 Task: Add an event with the title Second Project Status Update, date '2023/10/26', time 7:50 AM to 9:50 AMand add a description: Participants will develop essential delivery skills, including body language, vocal projection, and effective use of gestures. They will learn how to control nervousness, project confidence, and establish a connection with their audience.Select event color  Banana . Add location for the event as: 789 Spice Bazaar, Istanbul, Turkey, logged in from the account softage.6@softage.netand send the event invitation to softage.1@softage.net and softage.2@softage.net. Set a reminder for the event Weekly on Sunday
Action: Mouse moved to (37, 103)
Screenshot: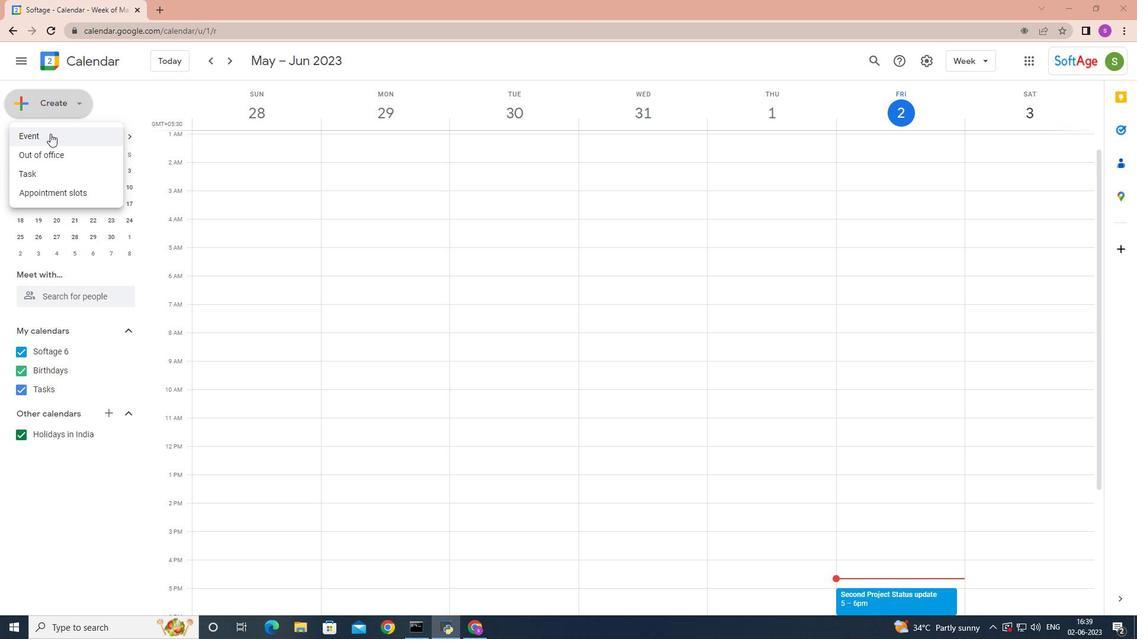 
Action: Mouse pressed left at (37, 103)
Screenshot: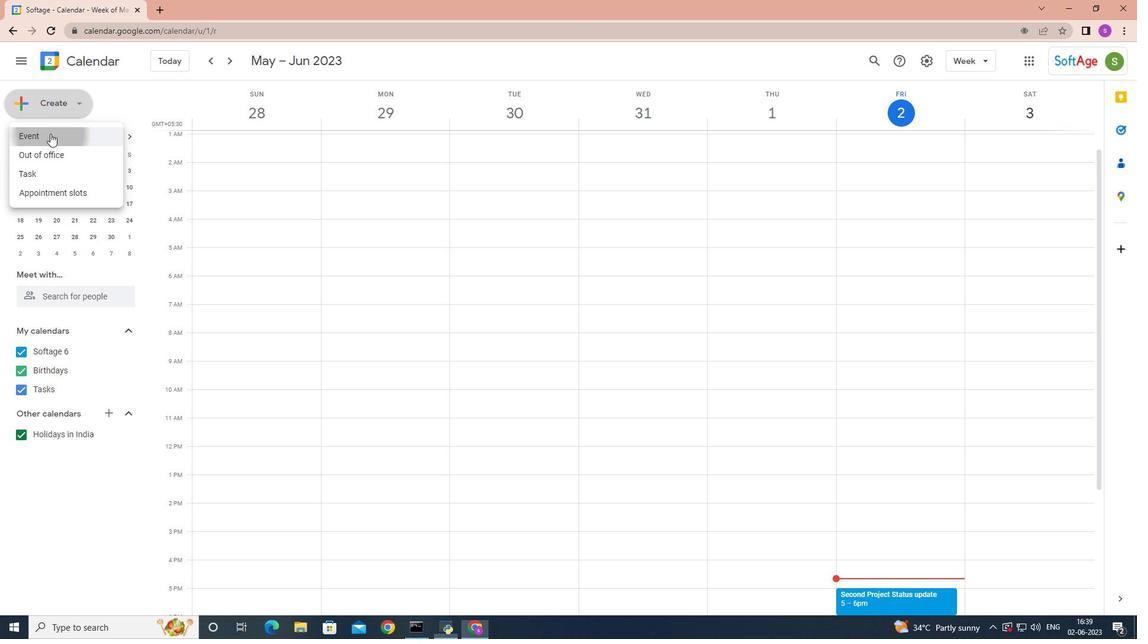 
Action: Mouse moved to (53, 139)
Screenshot: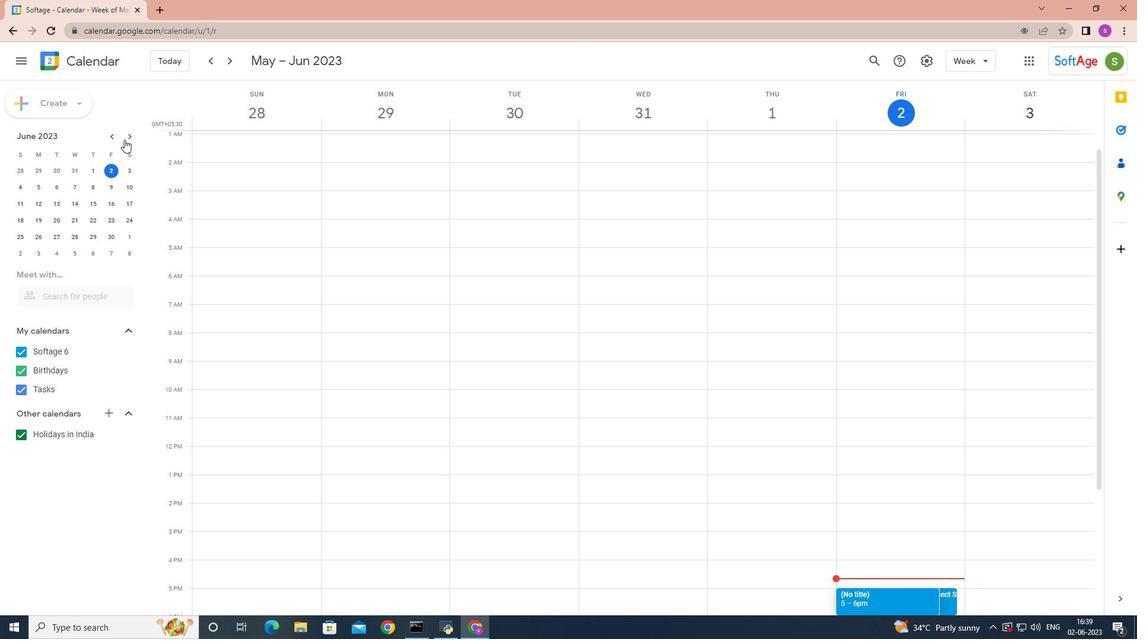 
Action: Mouse pressed left at (53, 139)
Screenshot: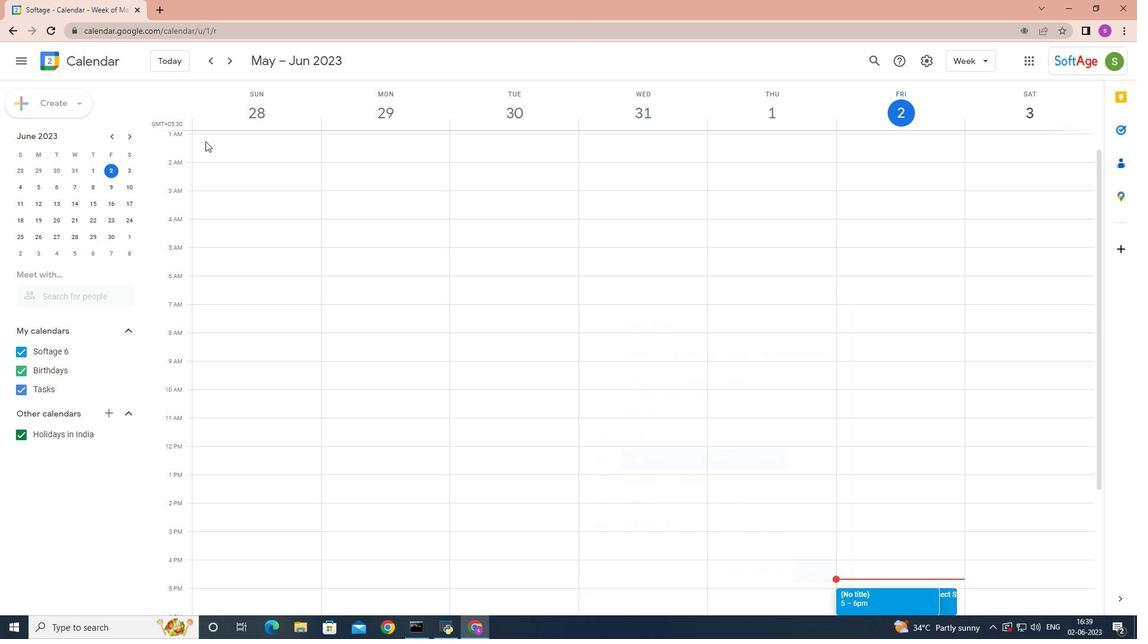 
Action: Mouse moved to (731, 571)
Screenshot: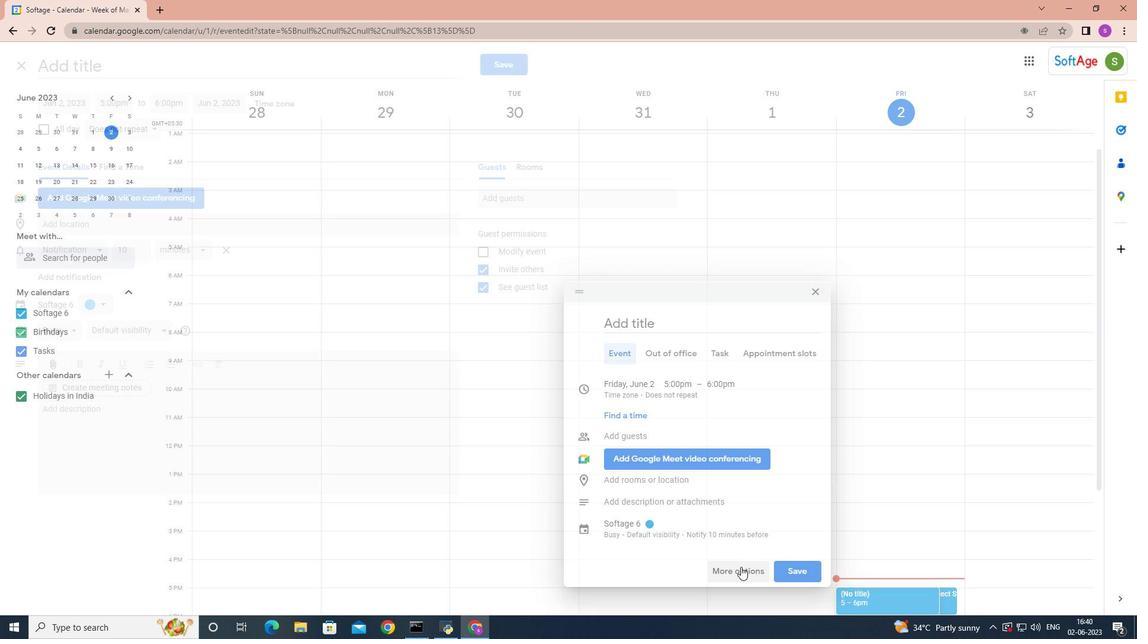 
Action: Mouse pressed left at (731, 571)
Screenshot: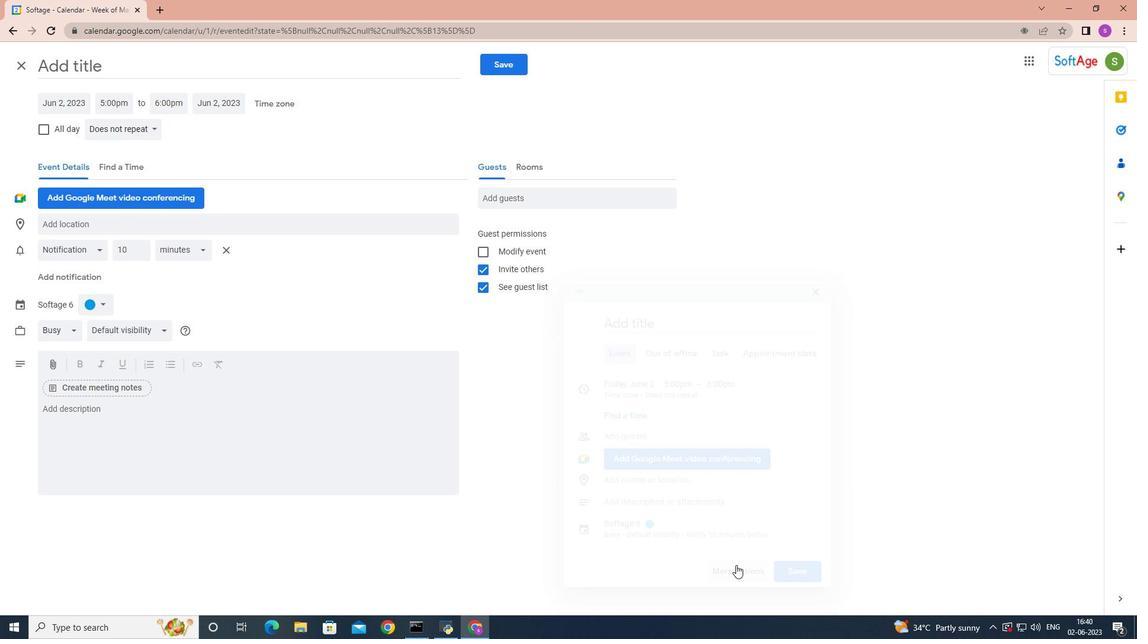 
Action: Mouse moved to (228, 88)
Screenshot: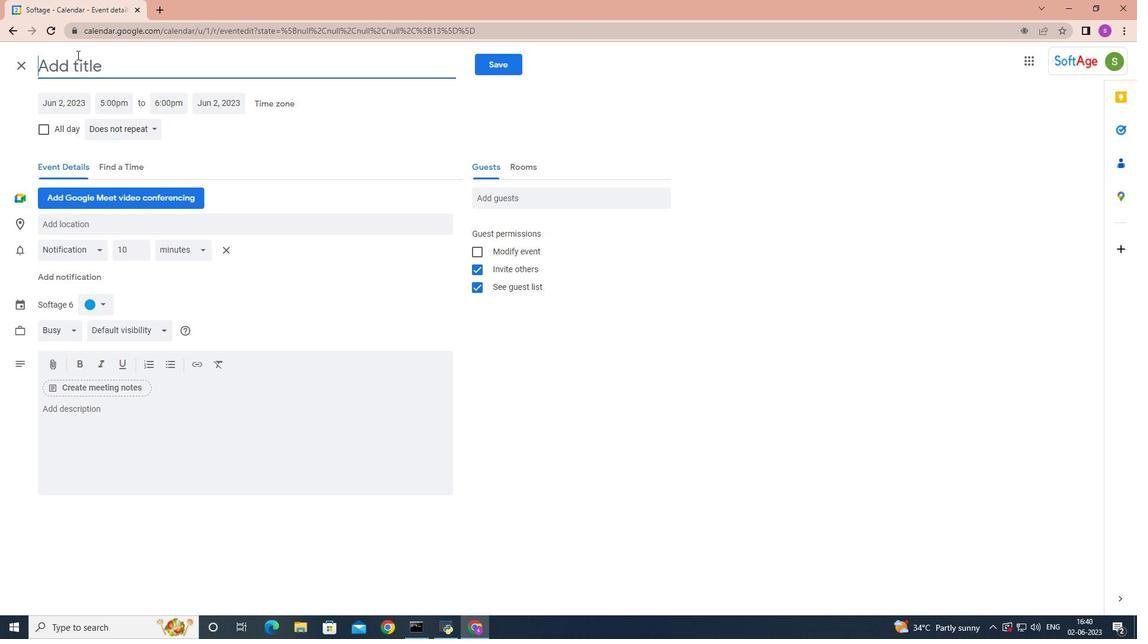
Action: Key pressed <Key.shift>Second<Key.space><Key.shift>Project<Key.space><Key.shift>Status<Key.space>update<Key.enter>
Screenshot: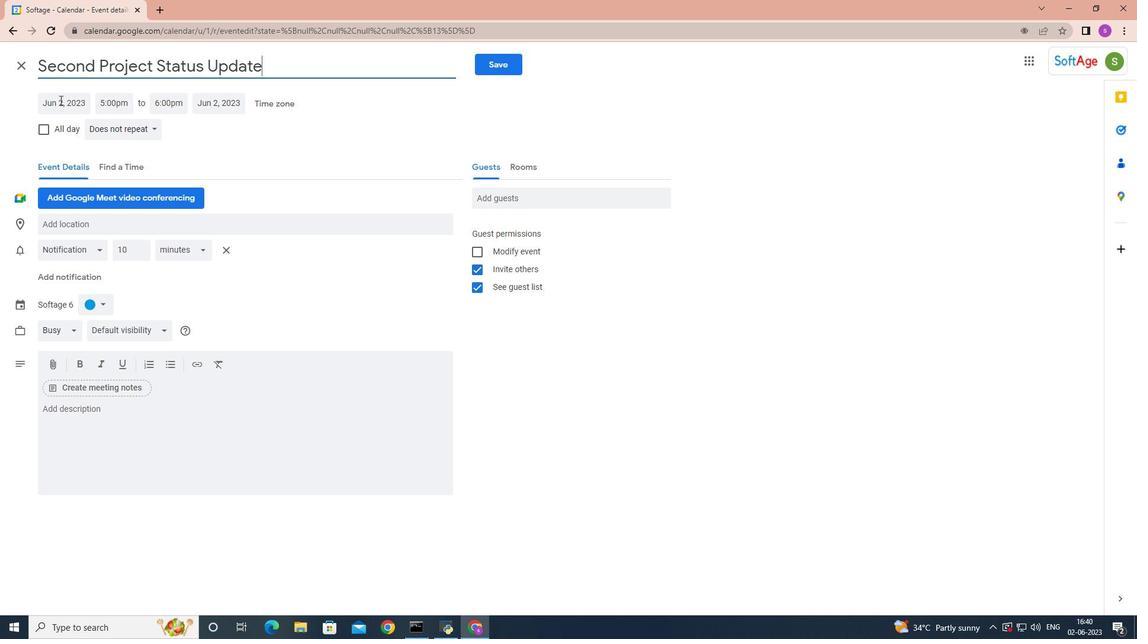 
Action: Mouse moved to (75, 104)
Screenshot: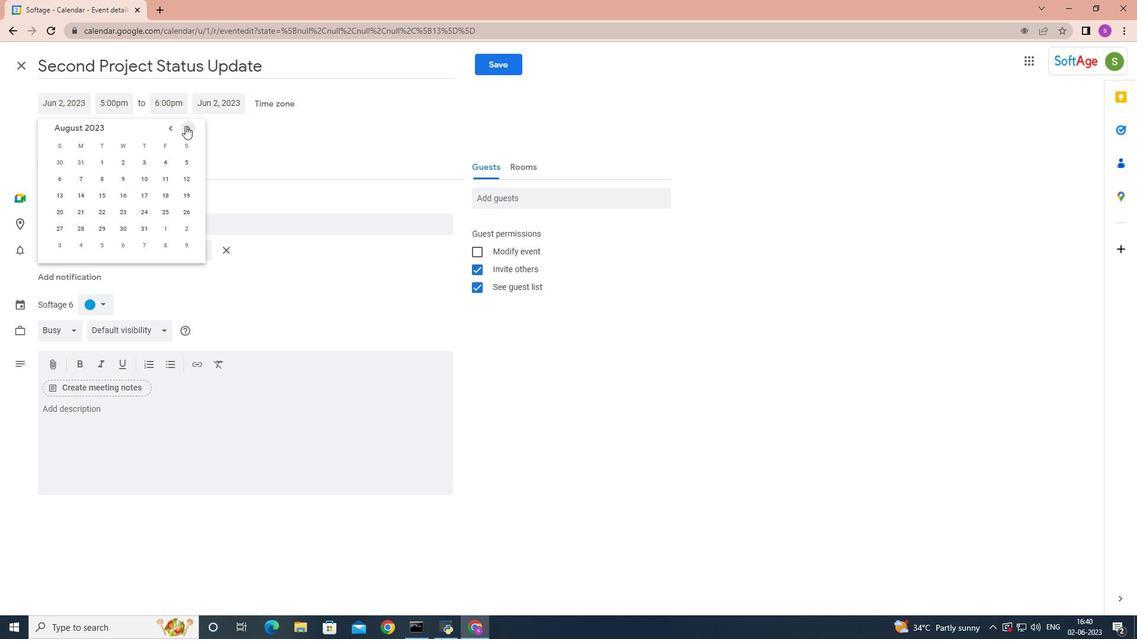 
Action: Mouse pressed left at (75, 104)
Screenshot: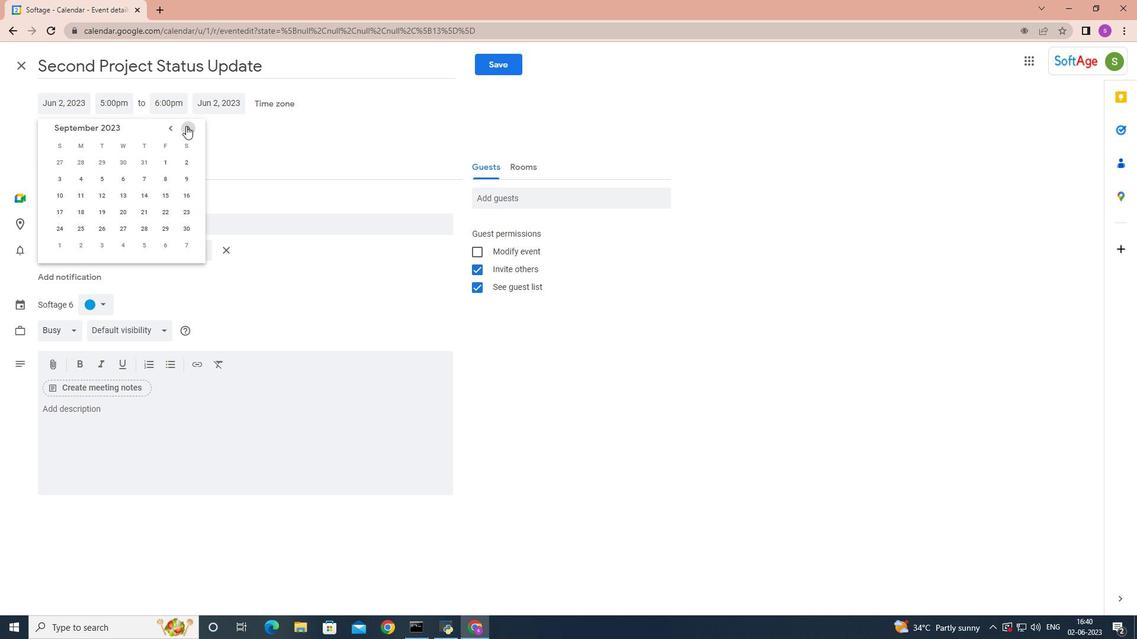 
Action: Mouse moved to (50, 133)
Screenshot: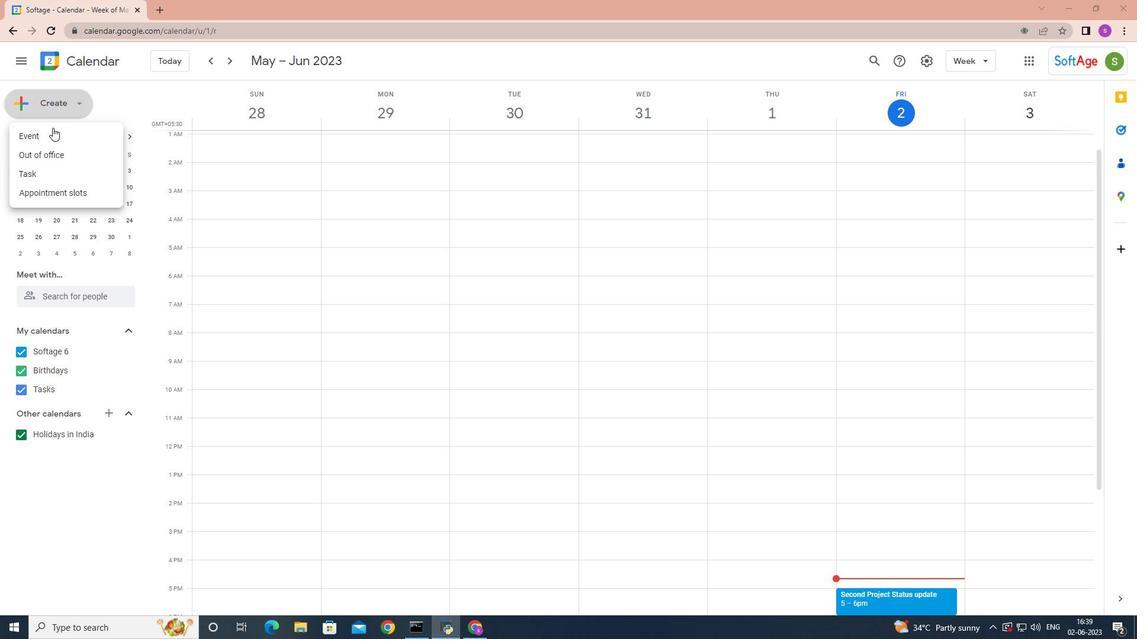 
Action: Mouse pressed left at (50, 133)
Screenshot: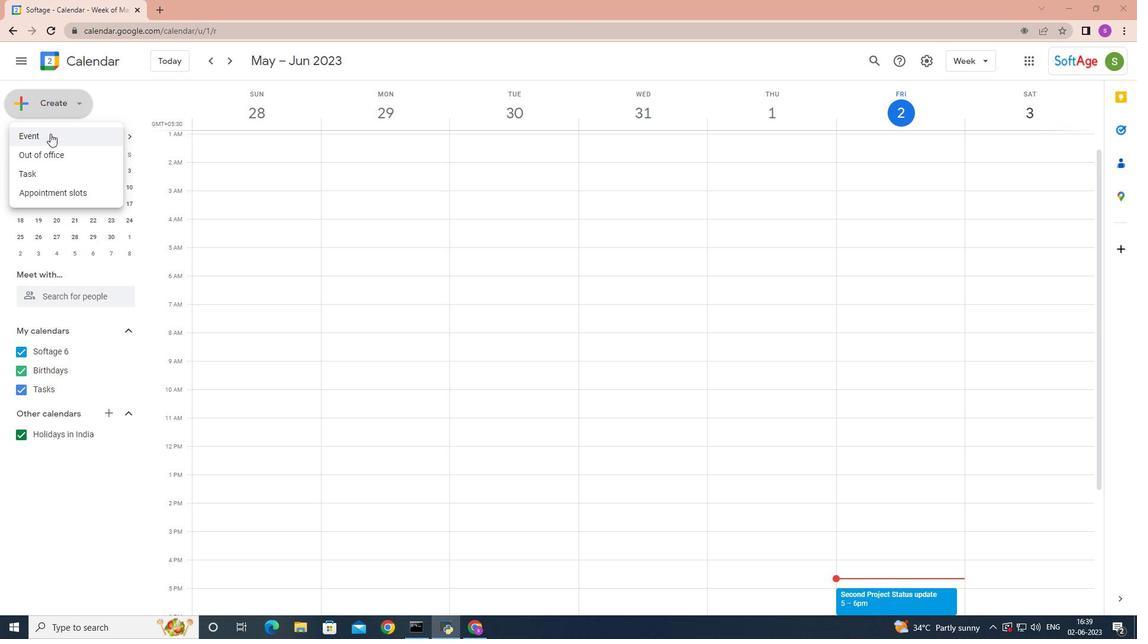 
Action: Mouse moved to (741, 567)
Screenshot: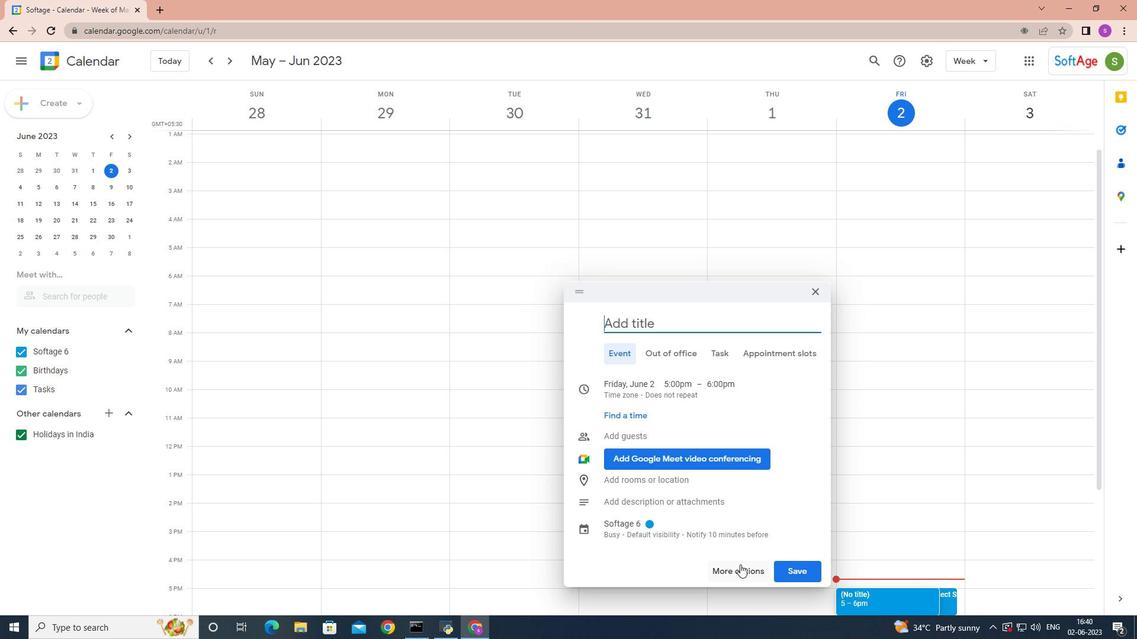
Action: Mouse pressed left at (741, 567)
Screenshot: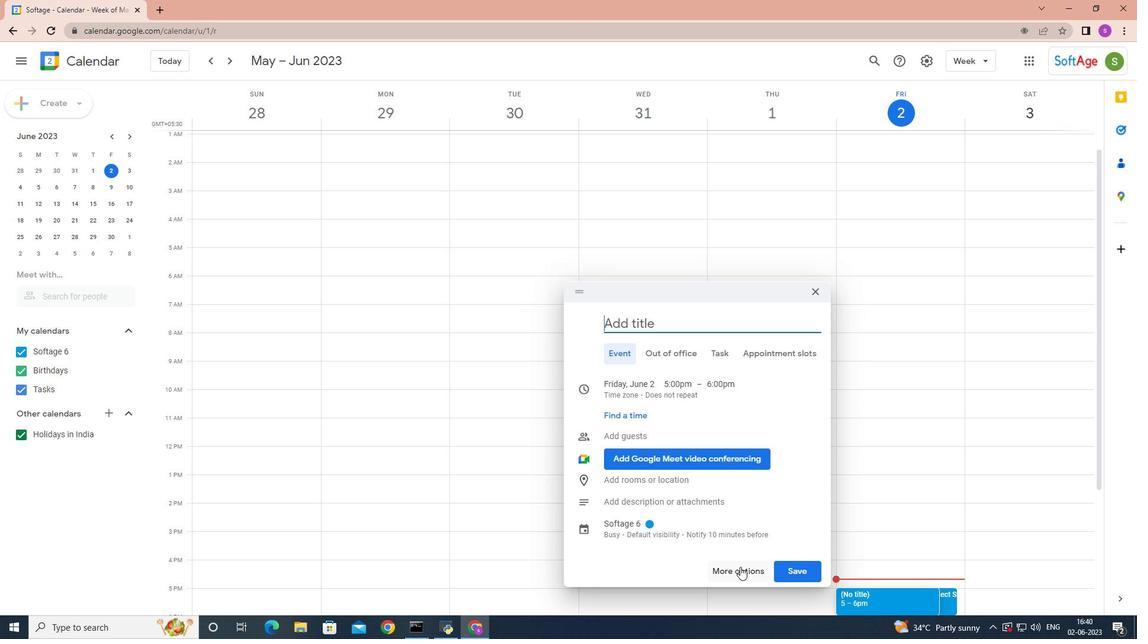 
Action: Mouse moved to (77, 55)
Screenshot: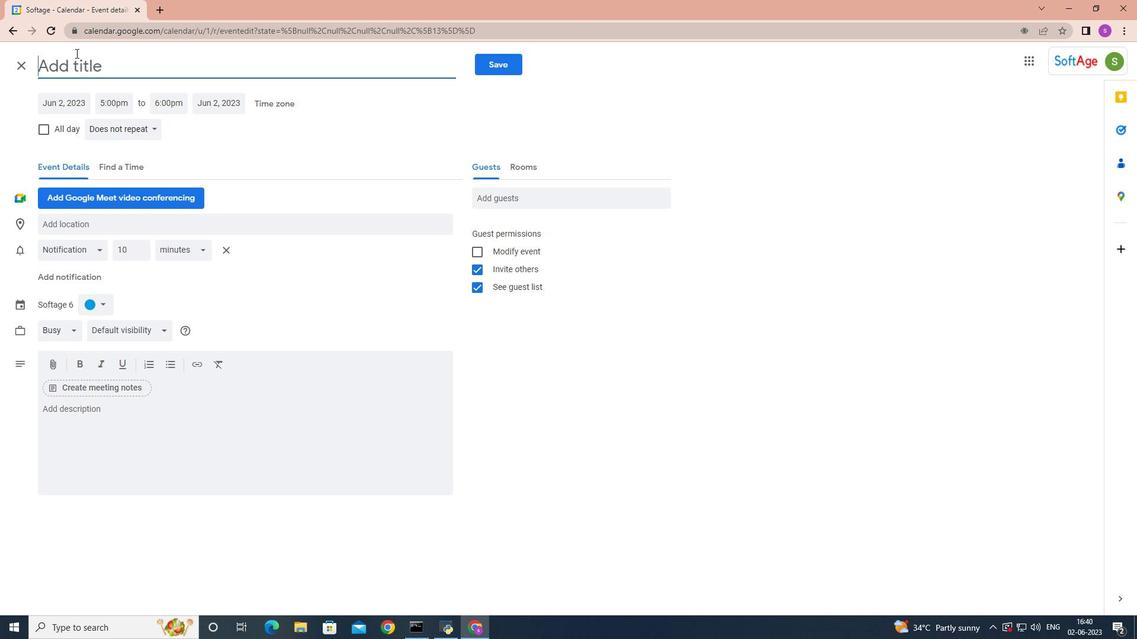 
Action: Key pressed <Key.shift>Second<Key.space><Key.shift>Project<Key.space><Key.shift>Status<Key.space><Key.shift>Update
Screenshot: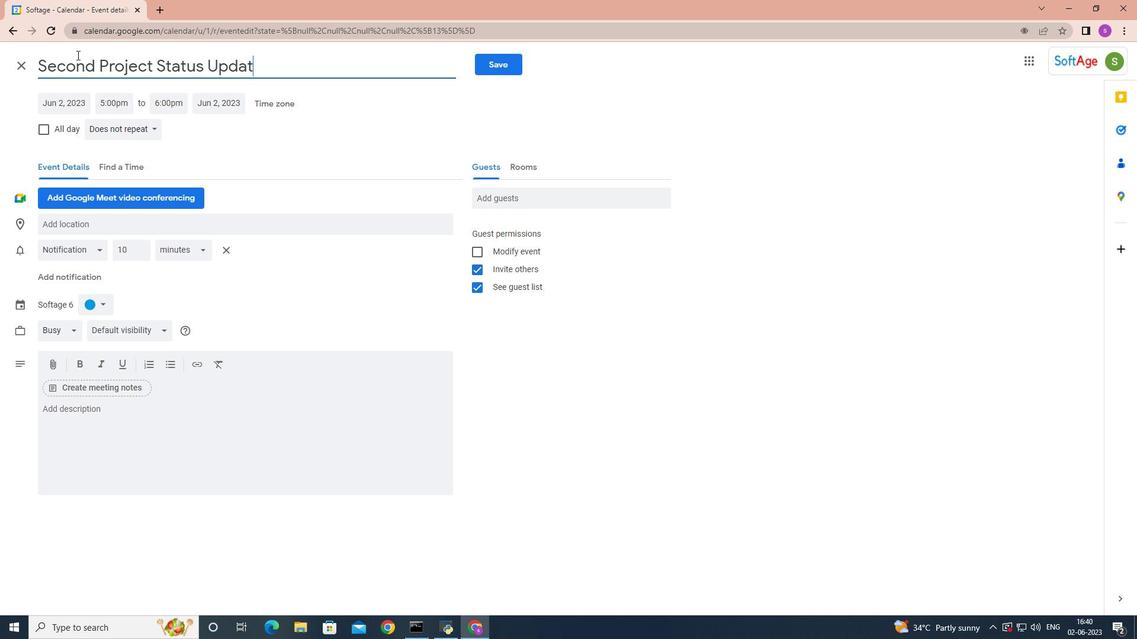 
Action: Mouse moved to (59, 100)
Screenshot: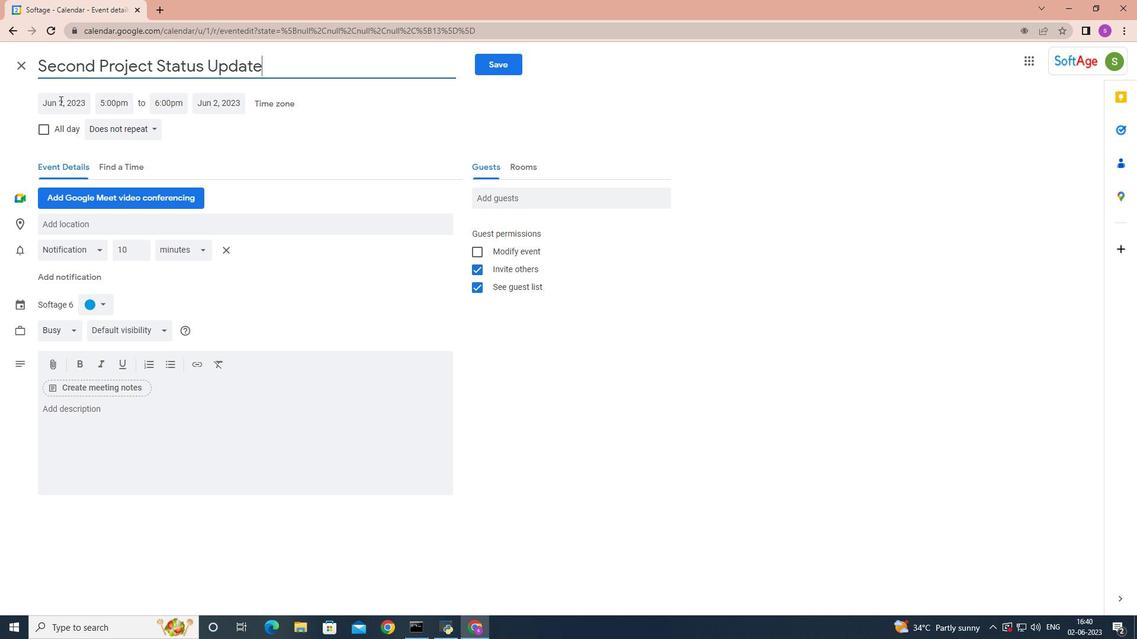 
Action: Mouse pressed left at (59, 100)
Screenshot: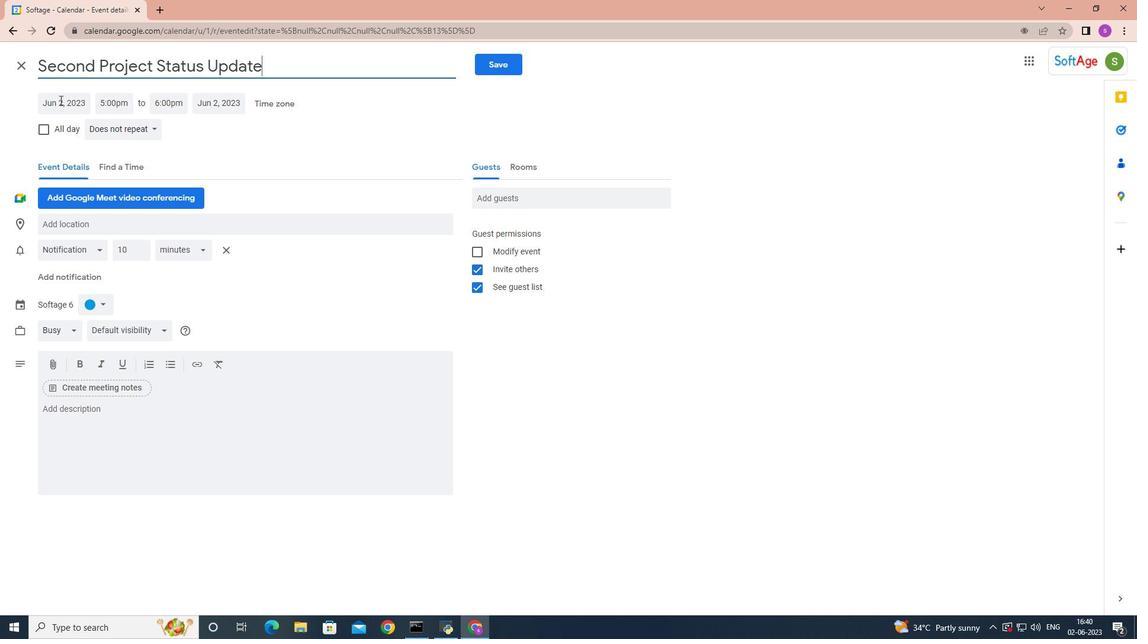 
Action: Mouse moved to (185, 126)
Screenshot: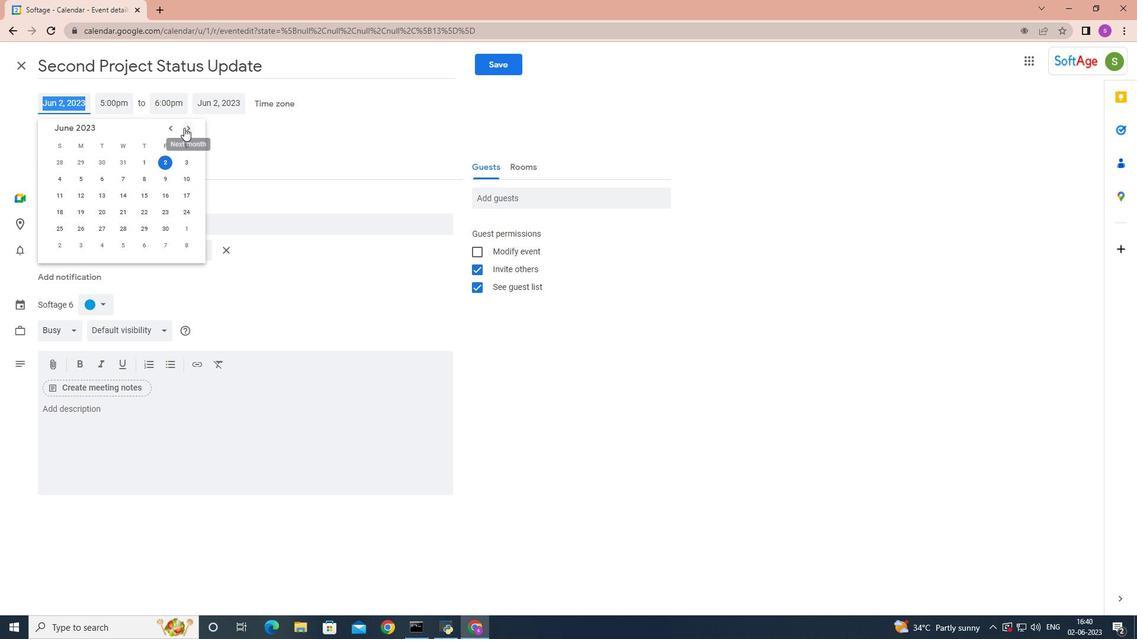 
Action: Mouse pressed left at (185, 126)
Screenshot: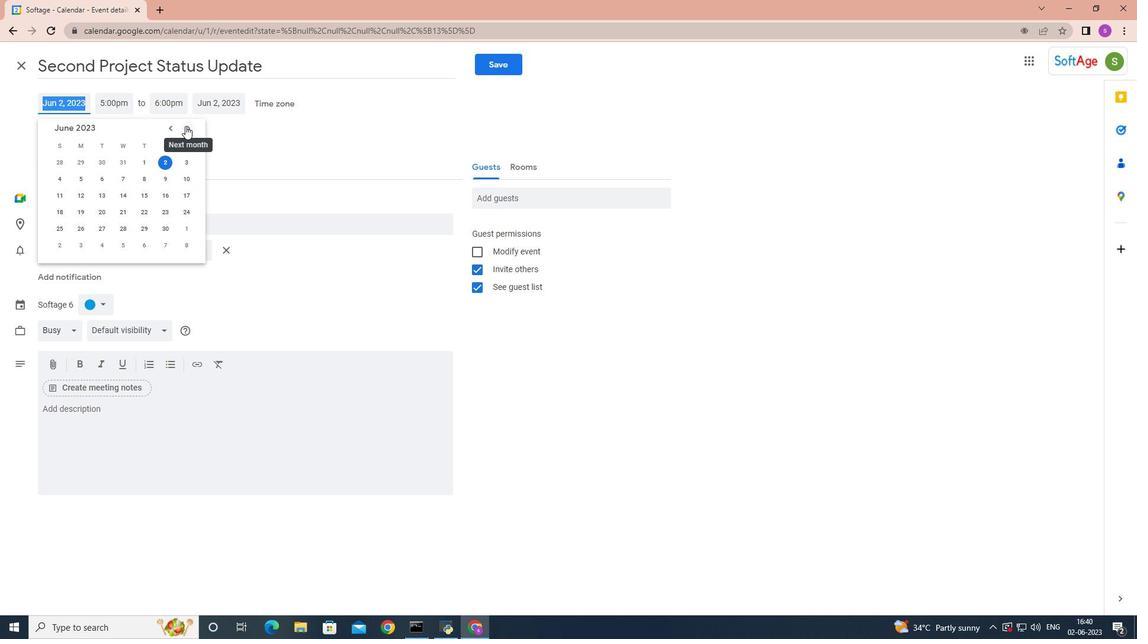 
Action: Mouse pressed left at (185, 126)
Screenshot: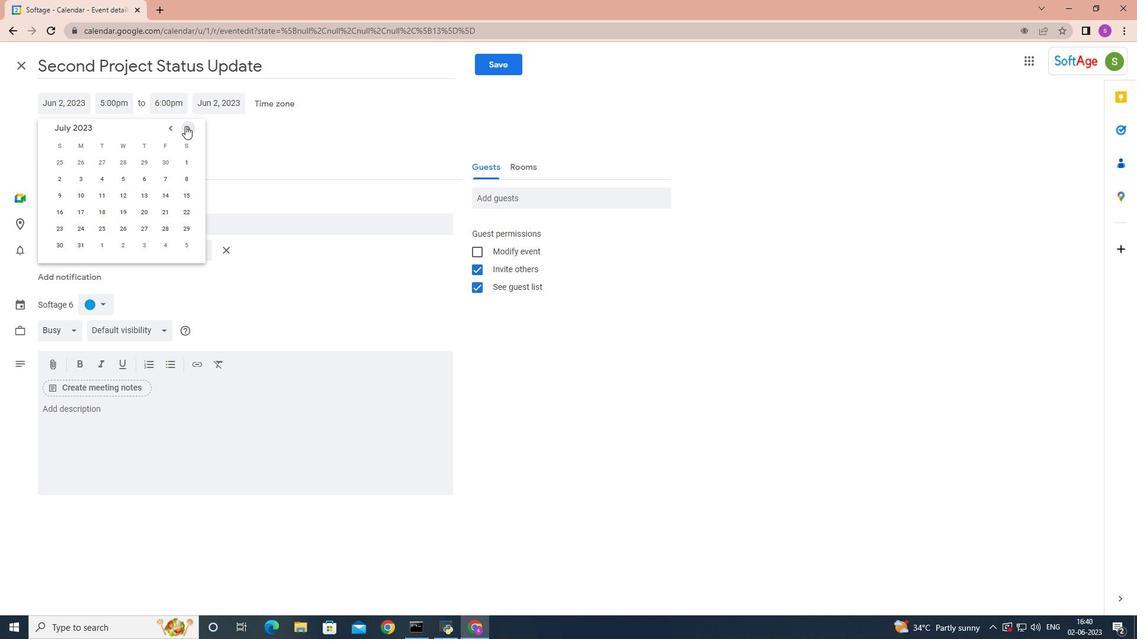 
Action: Mouse moved to (185, 126)
Screenshot: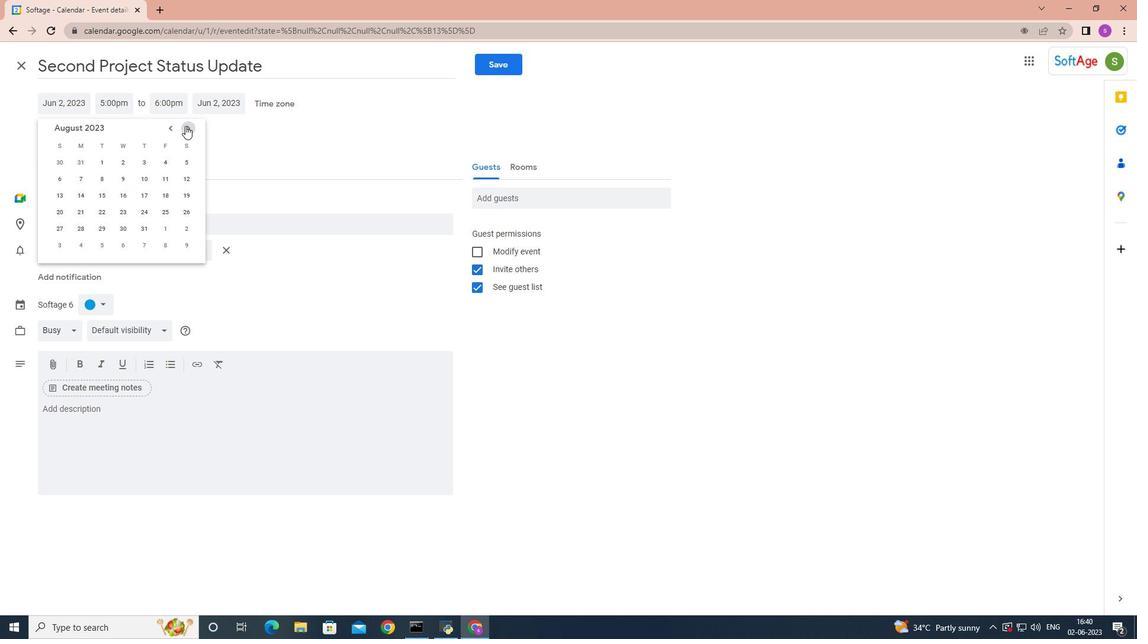 
Action: Mouse pressed left at (185, 126)
Screenshot: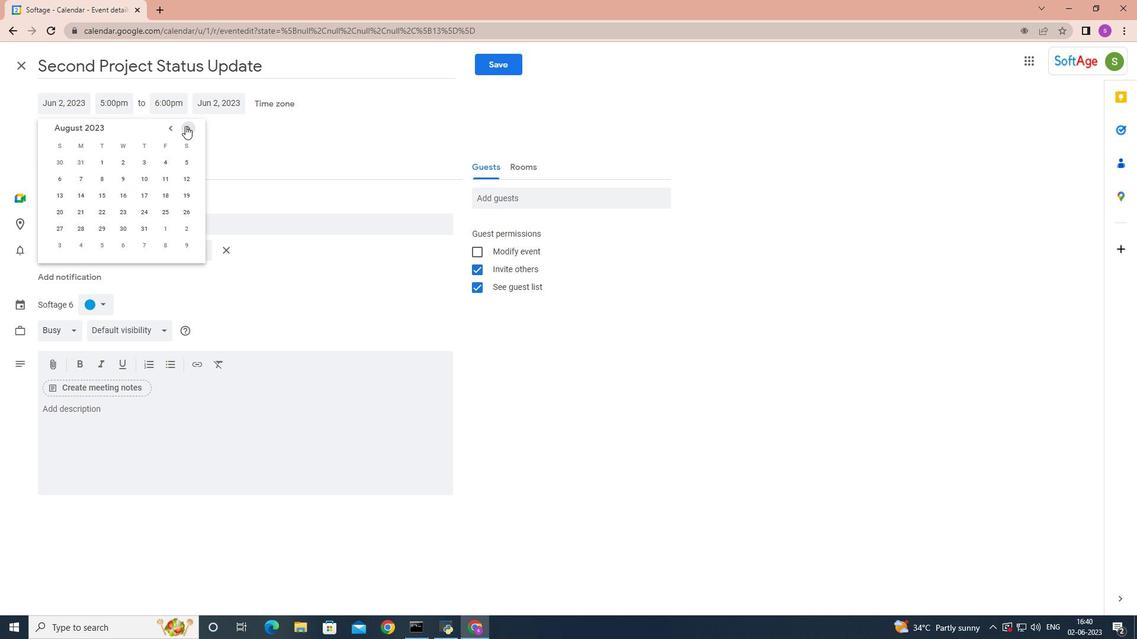 
Action: Mouse moved to (186, 126)
Screenshot: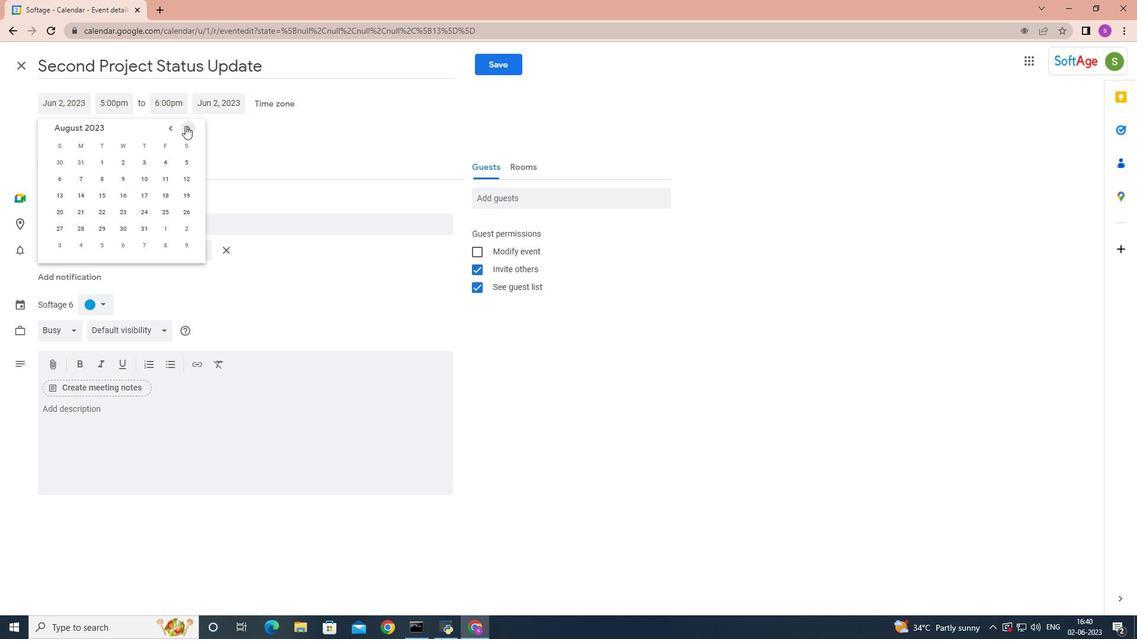 
Action: Mouse pressed left at (186, 126)
Screenshot: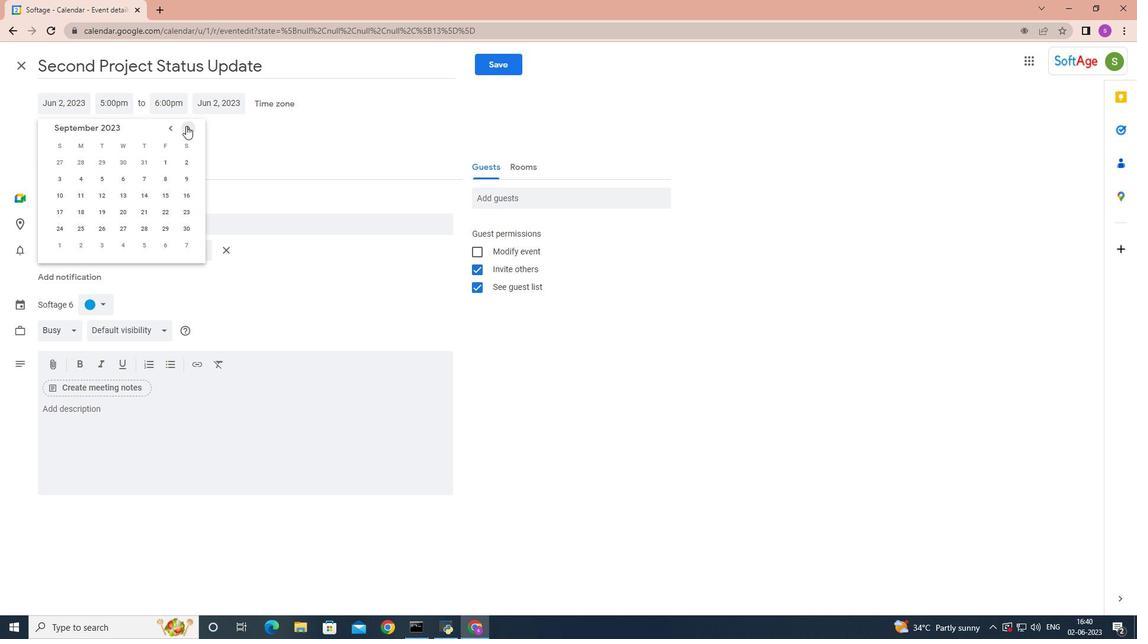 
Action: Mouse moved to (186, 126)
Screenshot: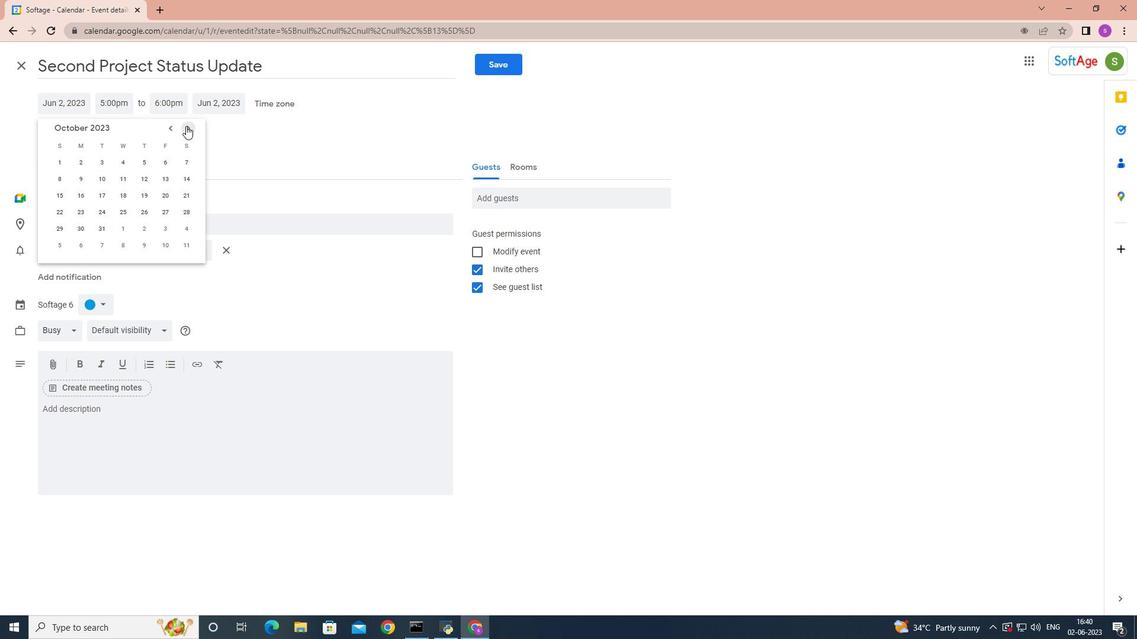 
Action: Mouse pressed left at (186, 126)
Screenshot: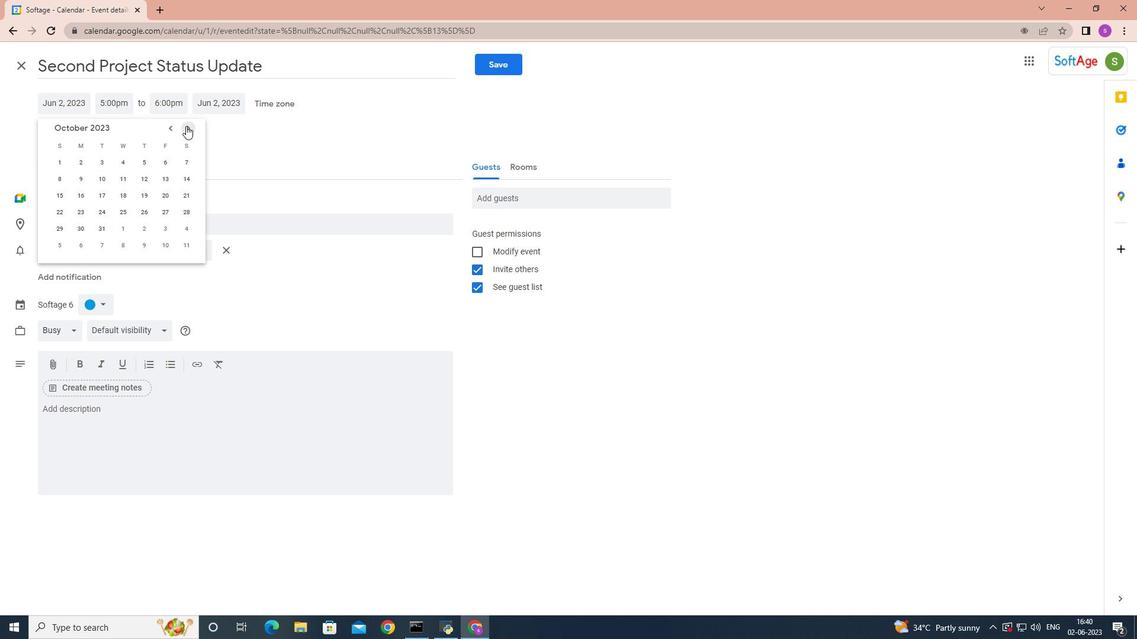
Action: Mouse moved to (170, 127)
Screenshot: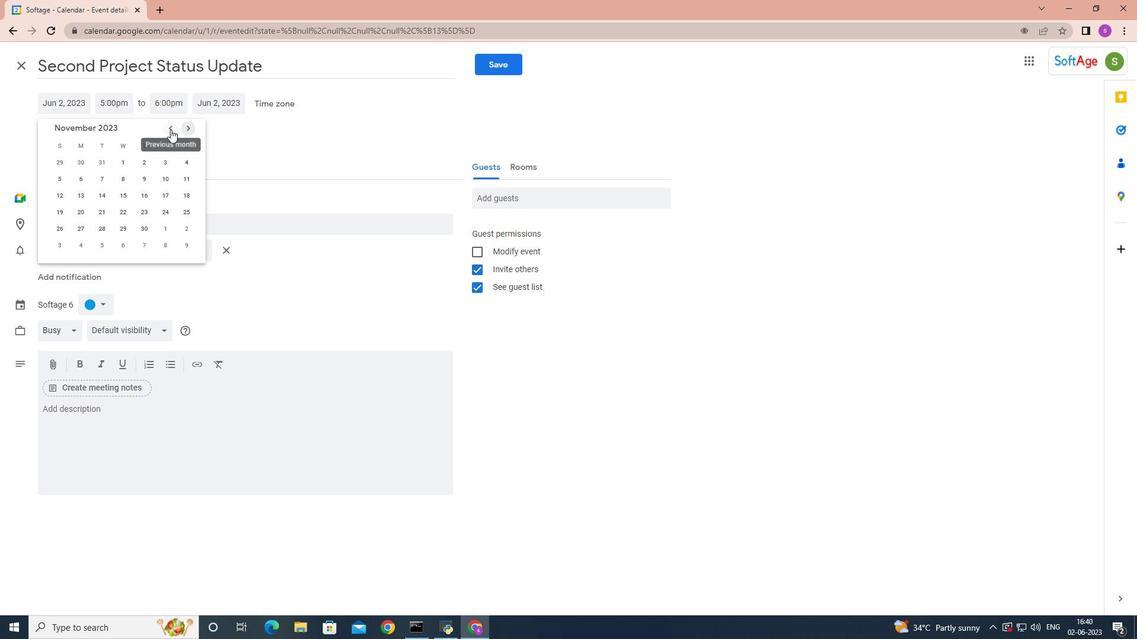 
Action: Mouse pressed left at (170, 127)
Screenshot: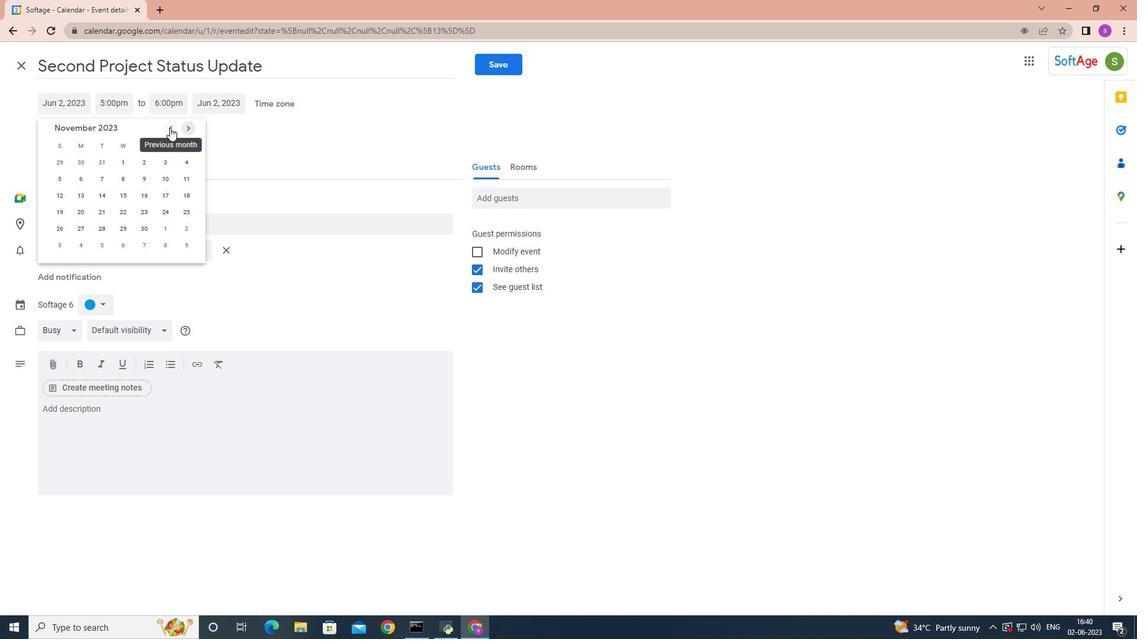 
Action: Mouse moved to (144, 210)
Screenshot: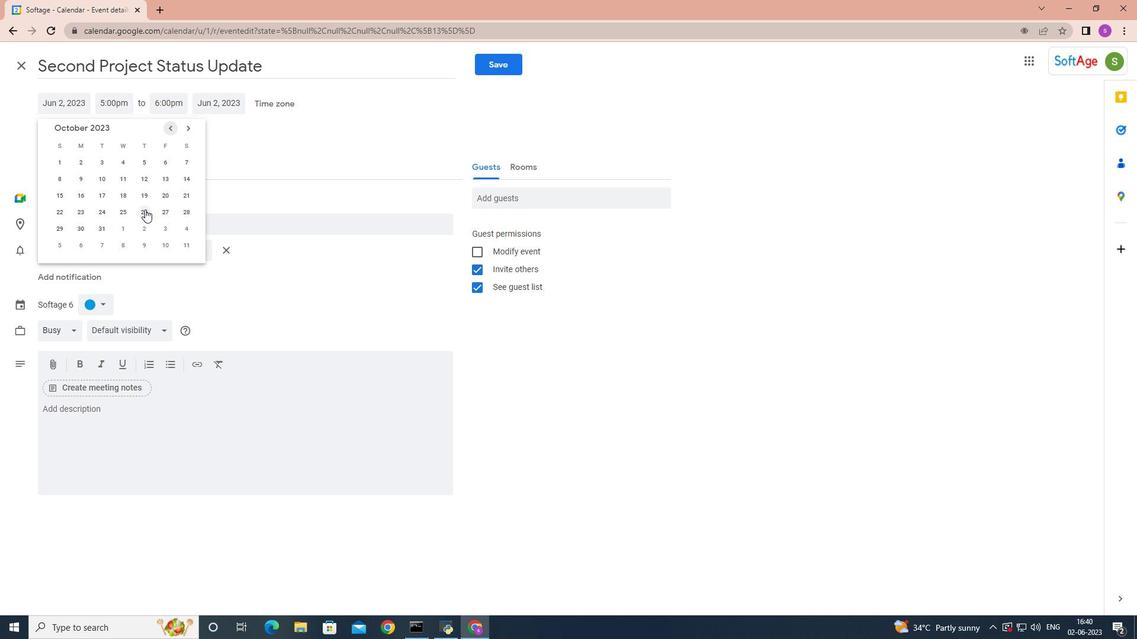
Action: Mouse pressed left at (144, 210)
Screenshot: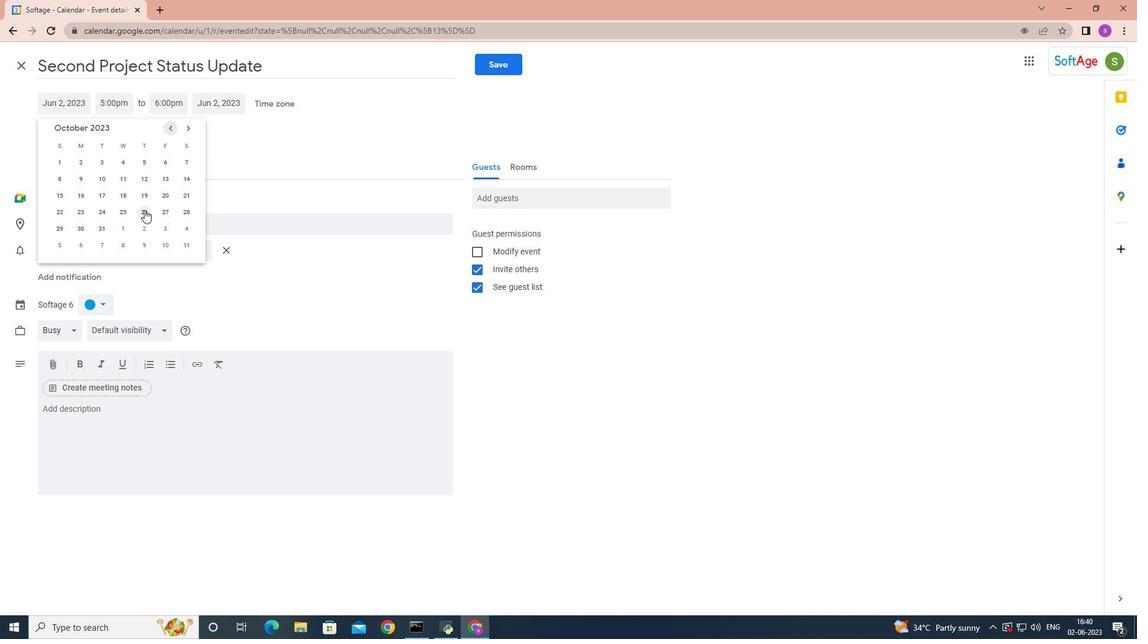 
Action: Mouse moved to (121, 104)
Screenshot: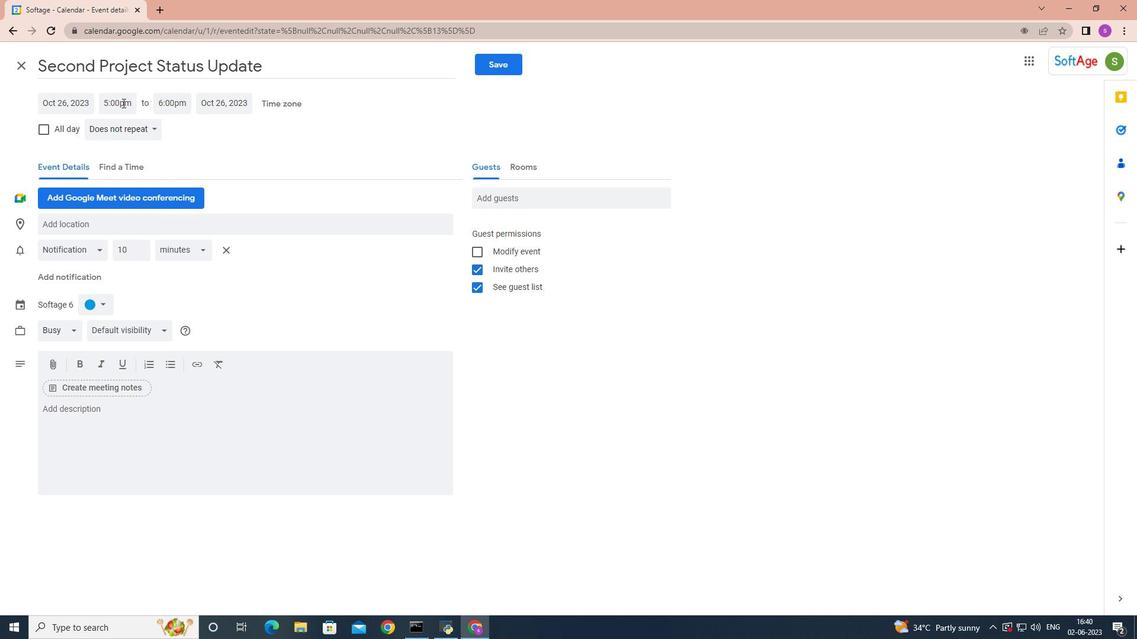 
Action: Mouse pressed left at (121, 104)
Screenshot: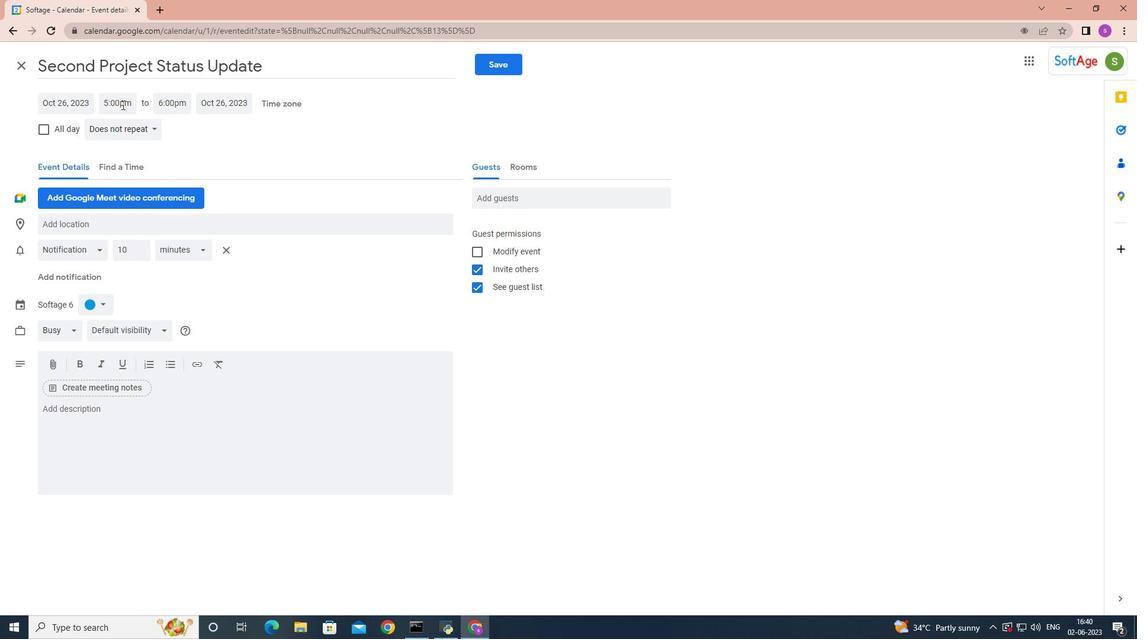 
Action: Mouse moved to (155, 150)
Screenshot: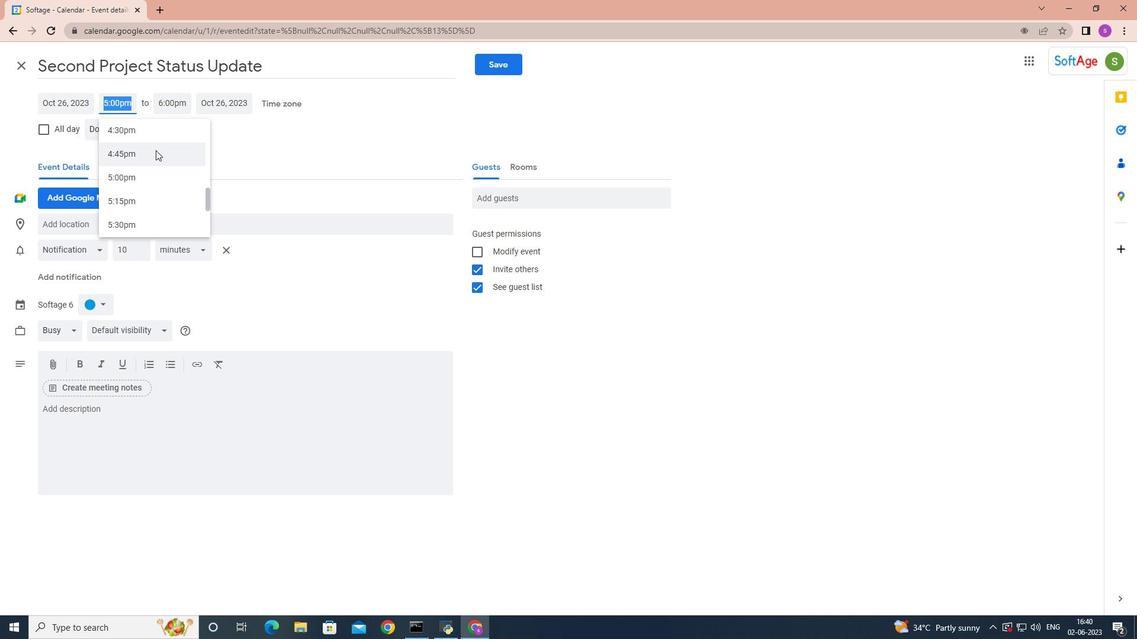 
Action: Mouse scrolled (155, 149) with delta (0, 0)
Screenshot: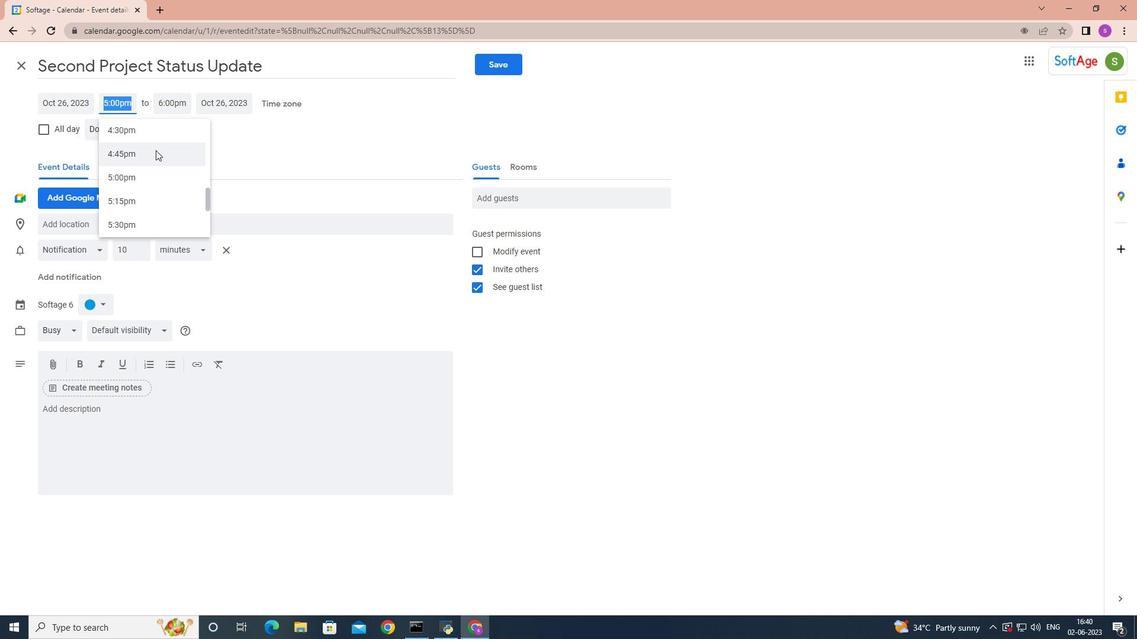
Action: Mouse scrolled (155, 149) with delta (0, 0)
Screenshot: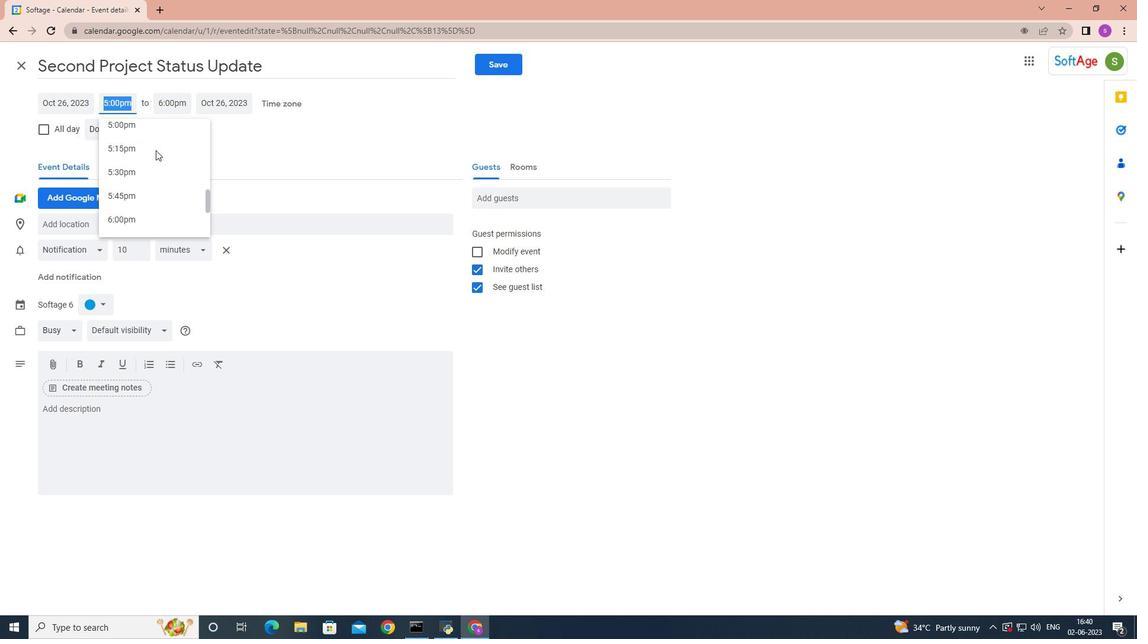 
Action: Mouse scrolled (155, 149) with delta (0, 0)
Screenshot: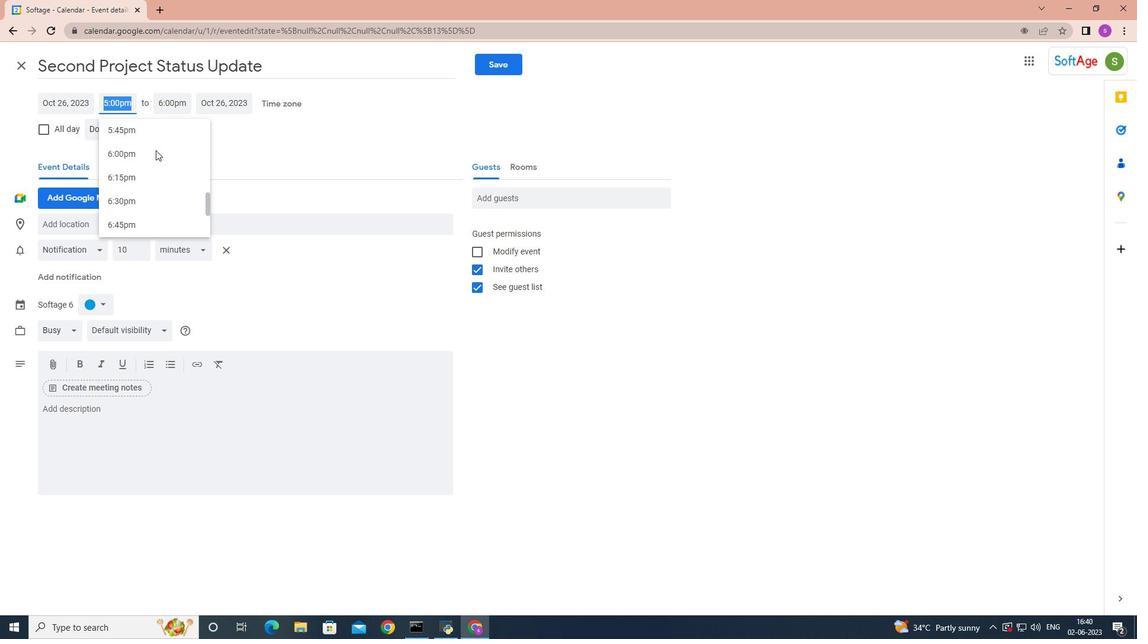 
Action: Mouse moved to (156, 150)
Screenshot: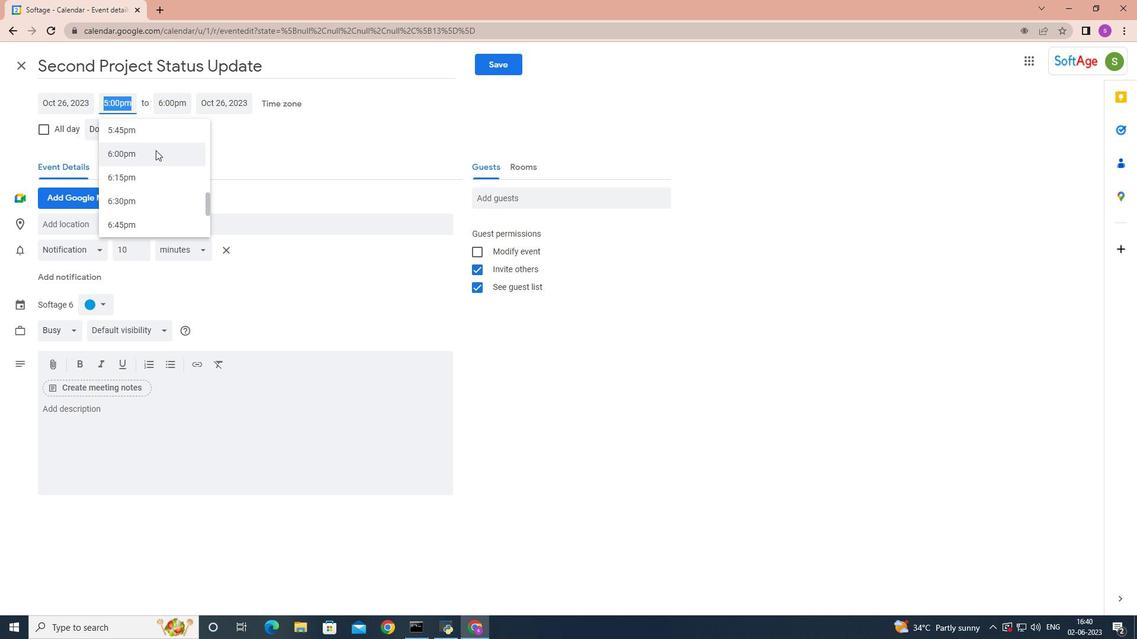 
Action: Mouse scrolled (156, 149) with delta (0, 0)
Screenshot: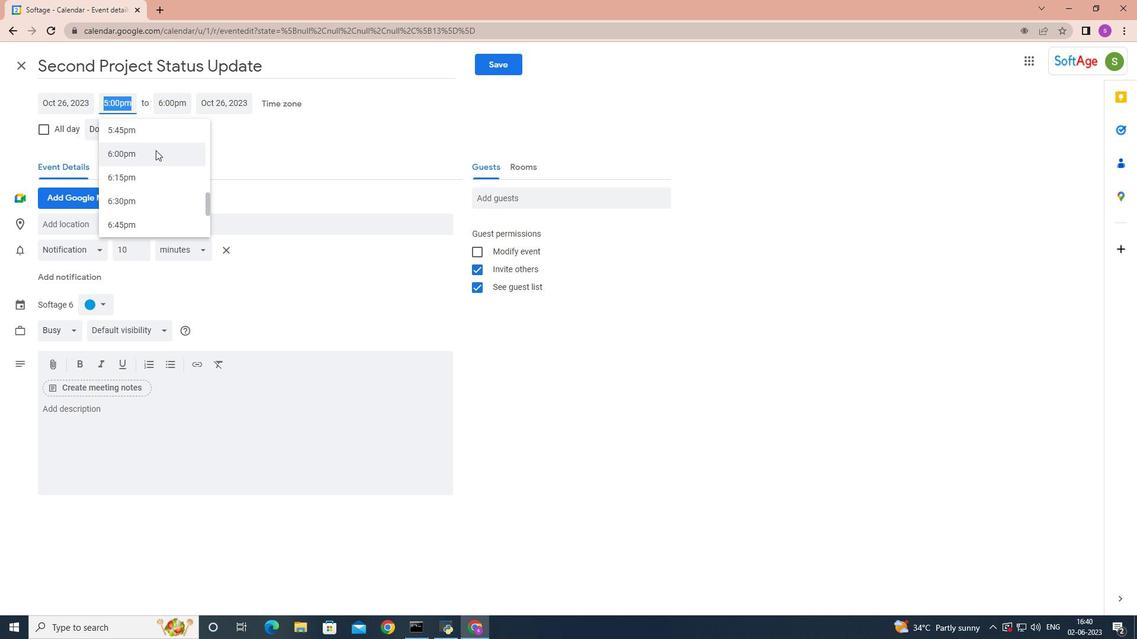 
Action: Mouse moved to (156, 153)
Screenshot: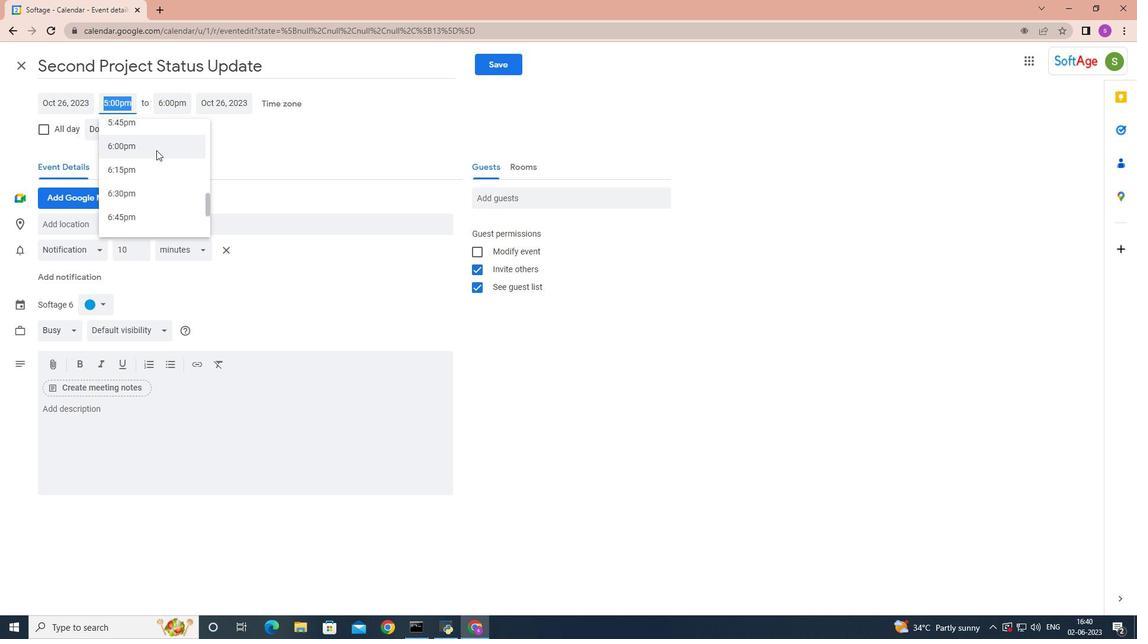 
Action: Mouse scrolled (156, 152) with delta (0, 0)
Screenshot: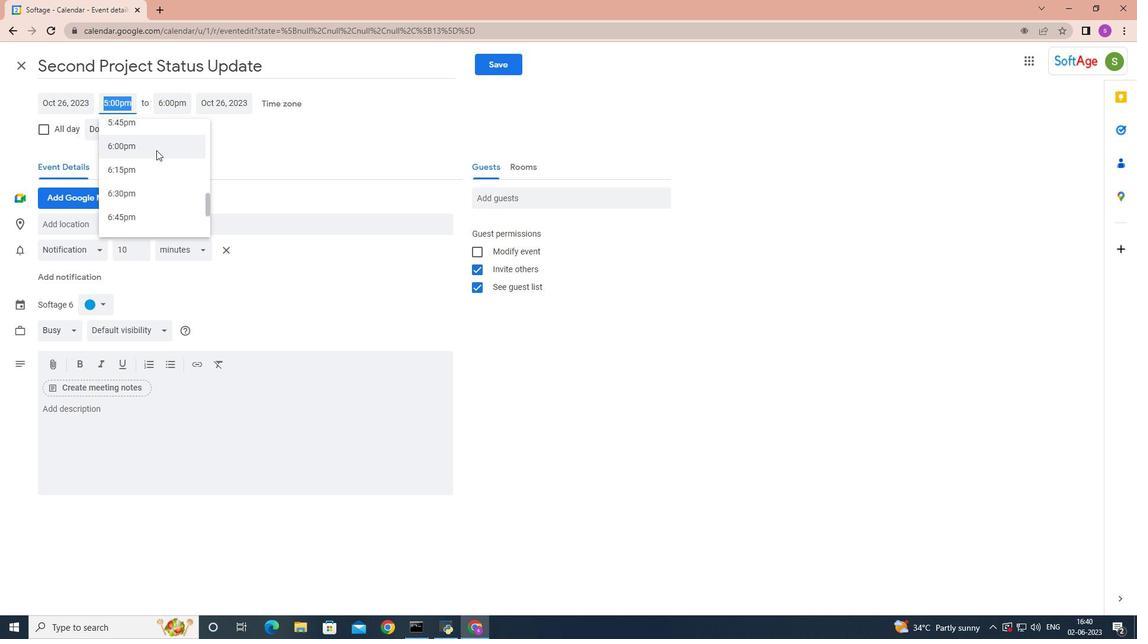 
Action: Mouse moved to (156, 159)
Screenshot: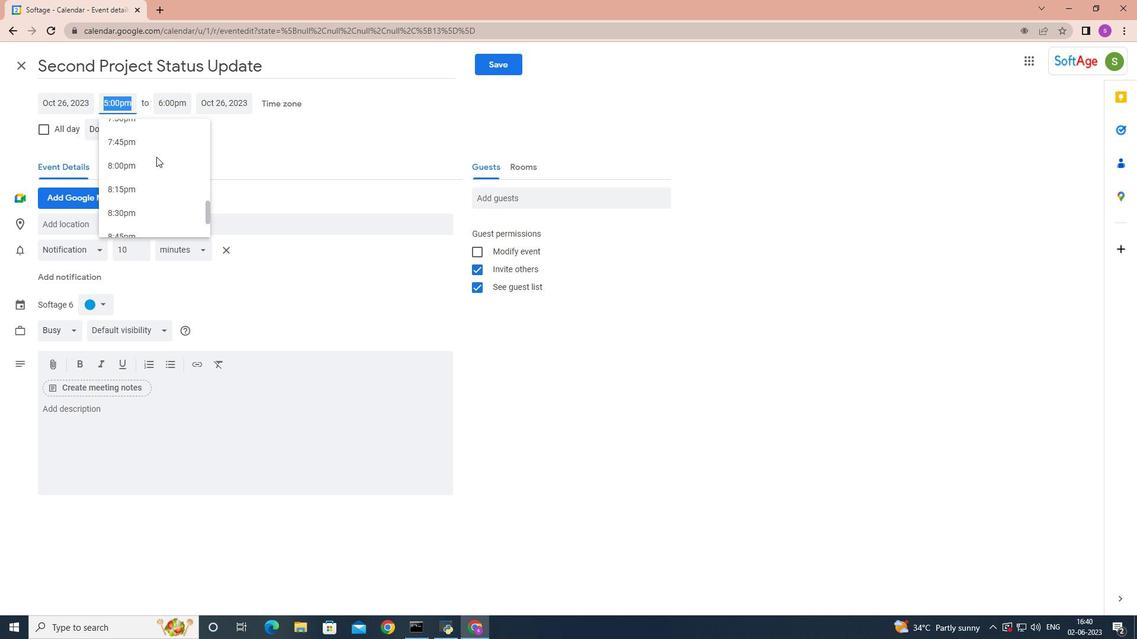 
Action: Mouse scrolled (156, 160) with delta (0, 0)
Screenshot: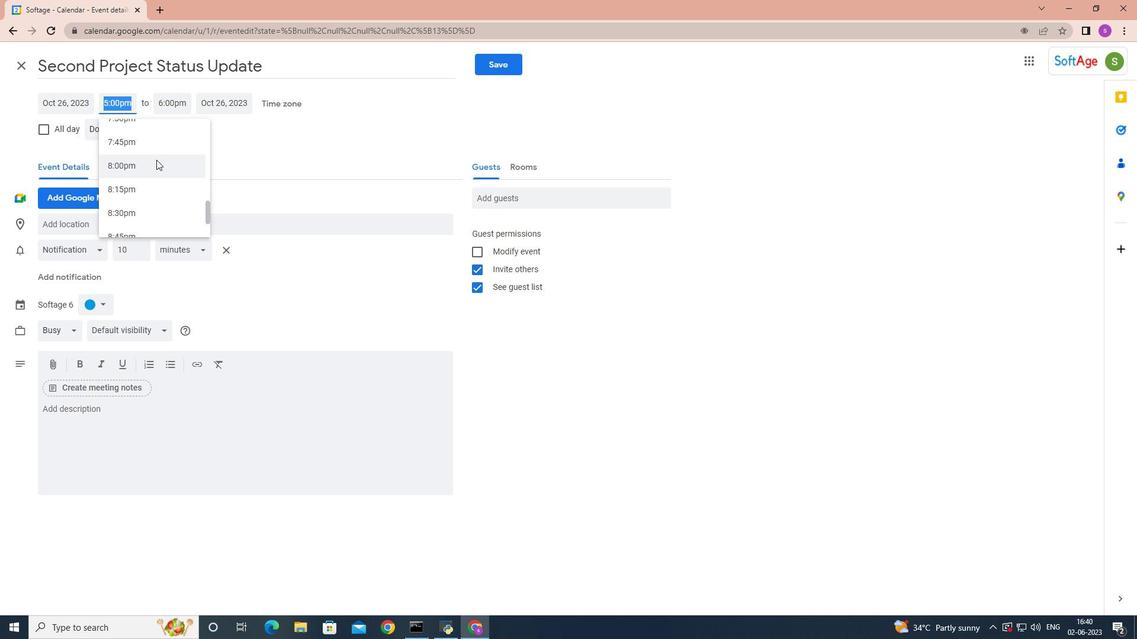 
Action: Mouse moved to (151, 108)
Screenshot: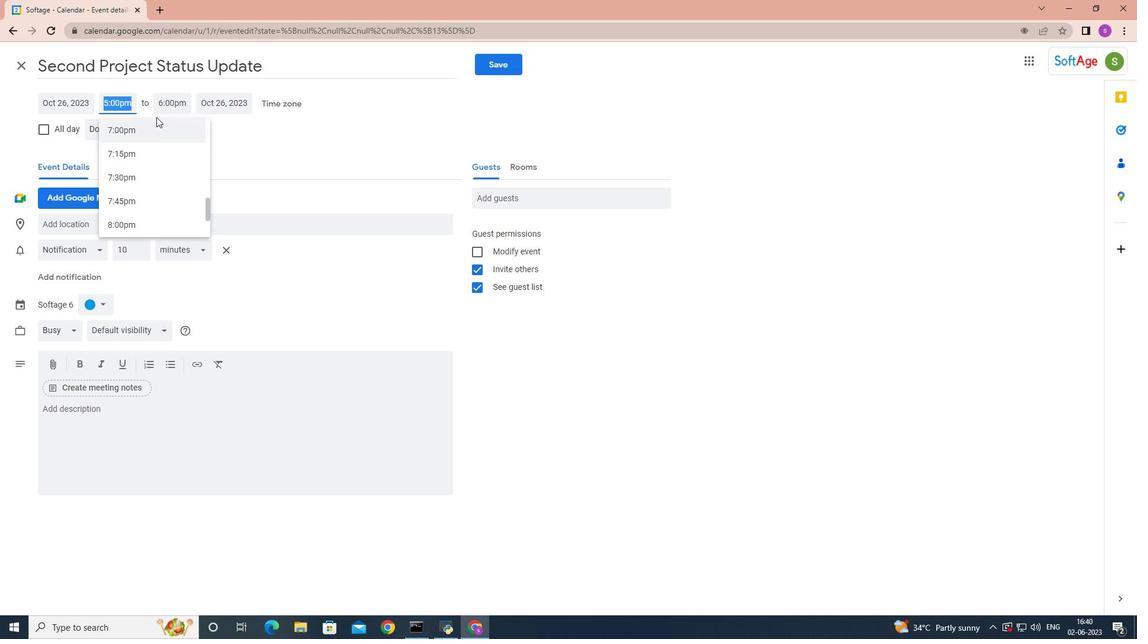 
Action: Key pressed <Key.backspace>7<Key.shift>:50<Key.space><Key.shift><Key.shift><Key.shift><Key.shift><Key.shift><Key.shift><Key.shift><Key.shift><Key.shift>AM<Key.enter>
Screenshot: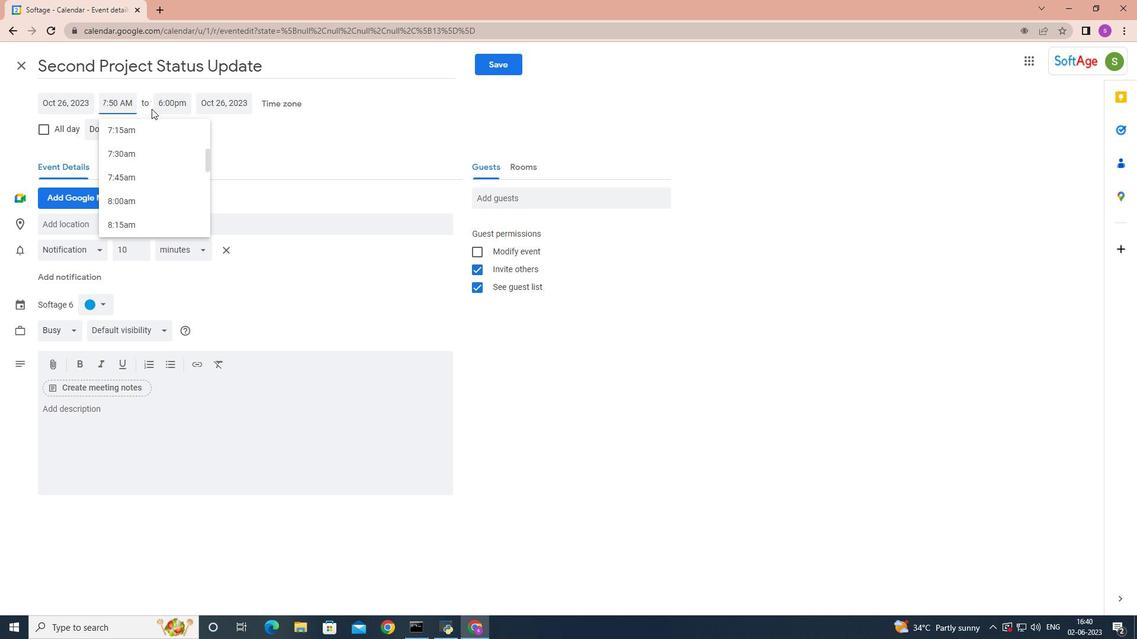 
Action: Mouse moved to (176, 105)
Screenshot: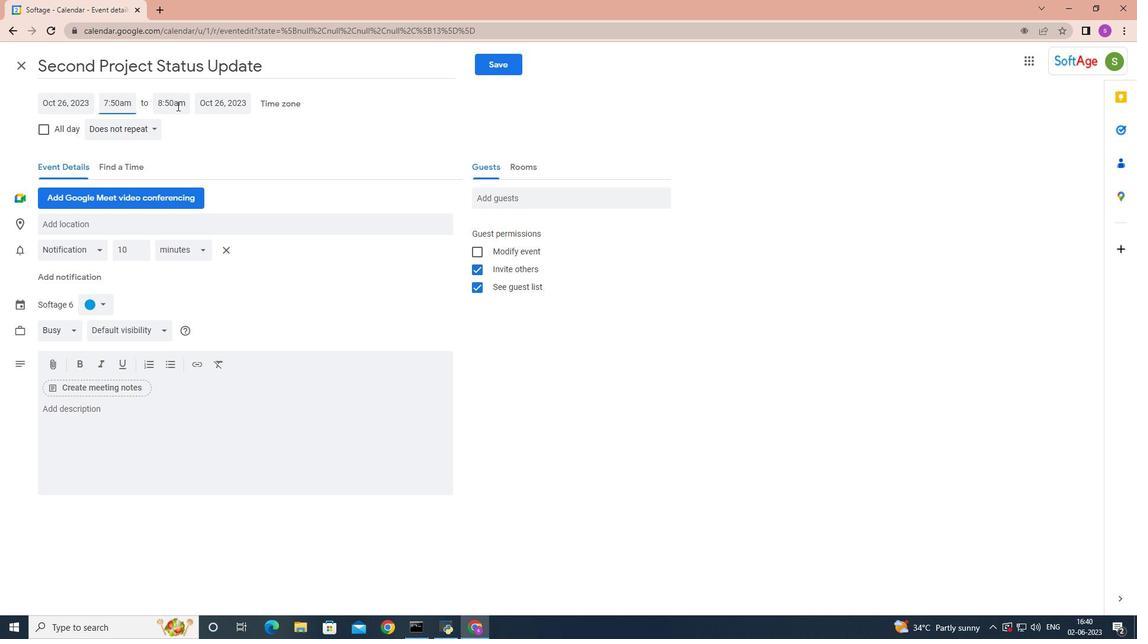 
Action: Mouse pressed left at (176, 105)
Screenshot: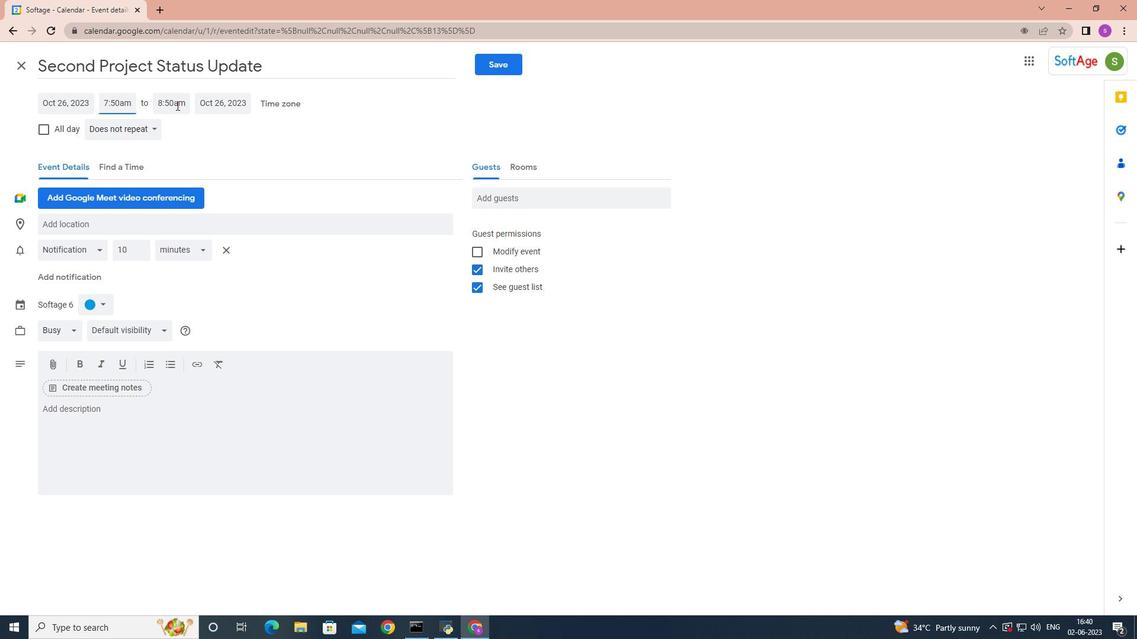 
Action: Mouse moved to (207, 225)
Screenshot: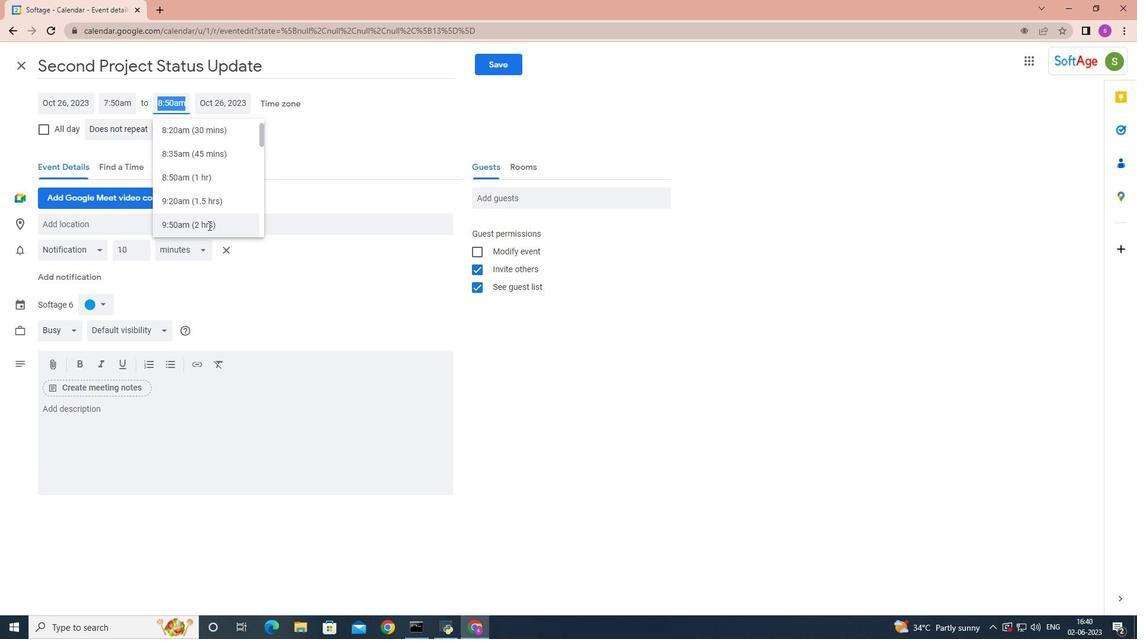 
Action: Mouse pressed left at (207, 225)
Screenshot: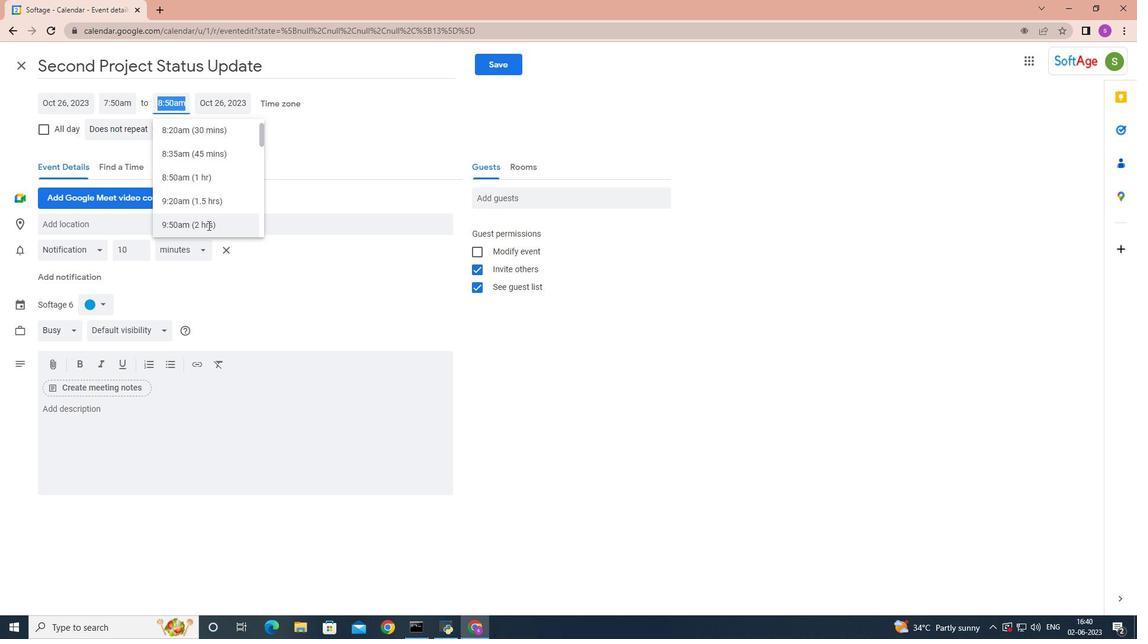
Action: Mouse moved to (81, 410)
Screenshot: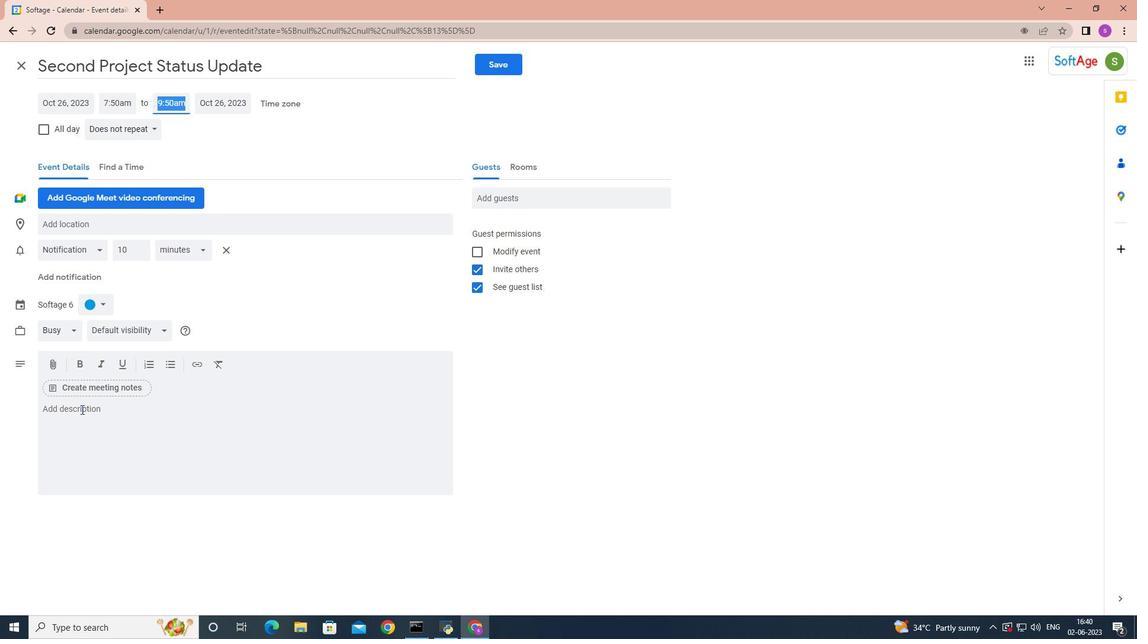 
Action: Mouse pressed left at (81, 410)
Screenshot: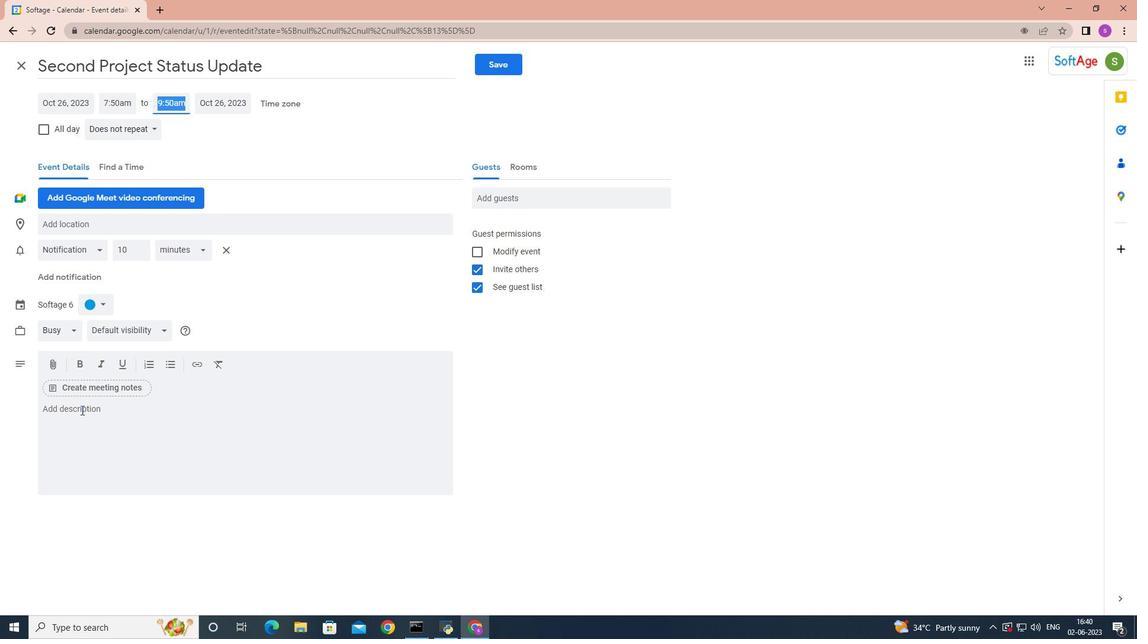 
Action: Mouse moved to (85, 417)
Screenshot: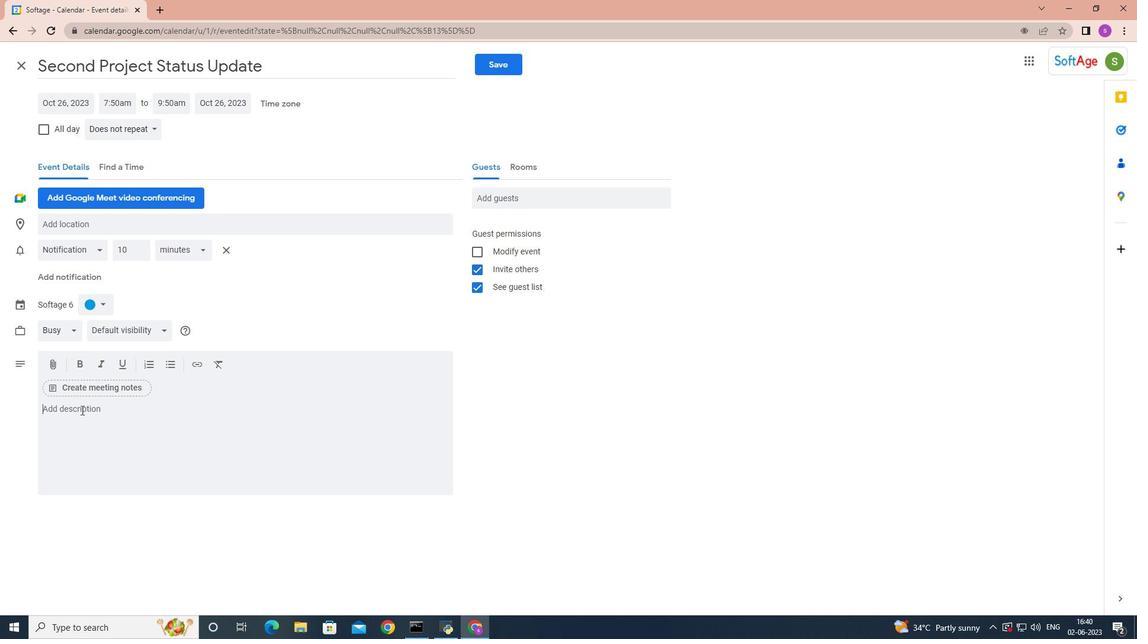 
Action: Key pressed <Key.shift>Participants<Key.space>will<Key.space>develop<Key.space>essential<Key.space>dev<Key.backspace>livery<Key.space>skills<Key.space><Key.backspace>,<Key.space>incli<Key.backspace>uding<Key.space>boby<Key.space><Key.backspace><Key.backspace><Key.backspace>dy<Key.space>language,<Key.space>vocal<Key.space>projection<Key.space><Key.backspace>,<Key.space>and<Key.space>effective<Key.space>i<Key.backspace>use<Key.space>of<Key.space>gestures,<Key.backspace>.<Key.space>they<Key.space>will<Key.space>learn<Key.space>how<Key.space>to<Key.space>control<Key.space>nervousness,<Key.space>project<Key.space>confidence<Key.space><Key.backspace>,<Key.space>and<Key.space>establish<Key.space>a<Key.space>connection<Key.space>with<Key.space>their<Key.space>audience.
Screenshot: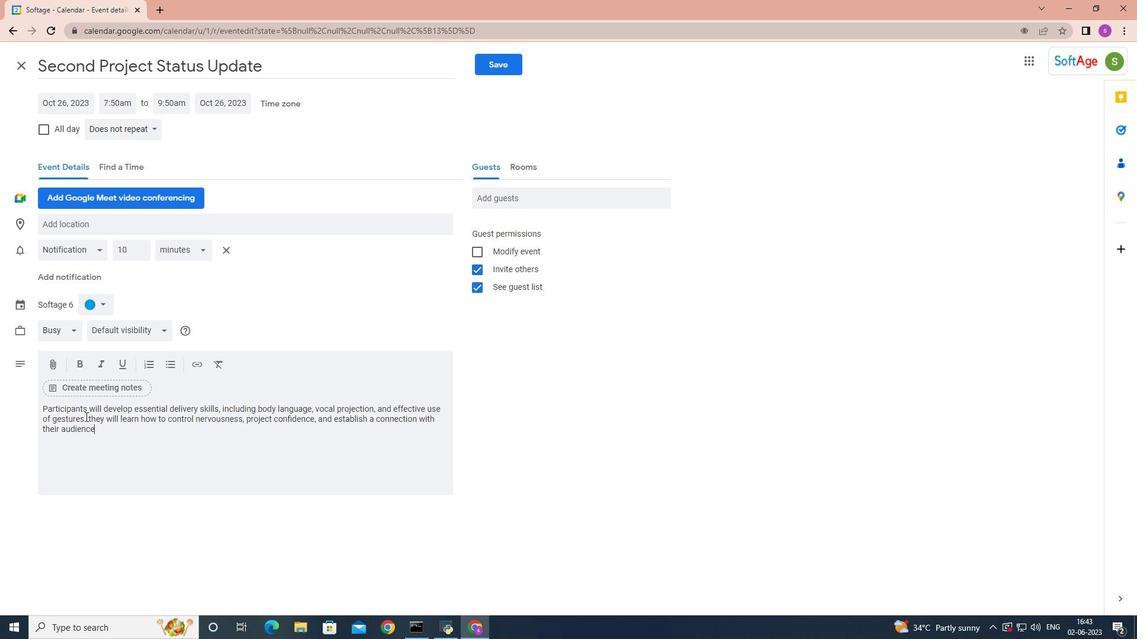 
Action: Mouse moved to (102, 305)
Screenshot: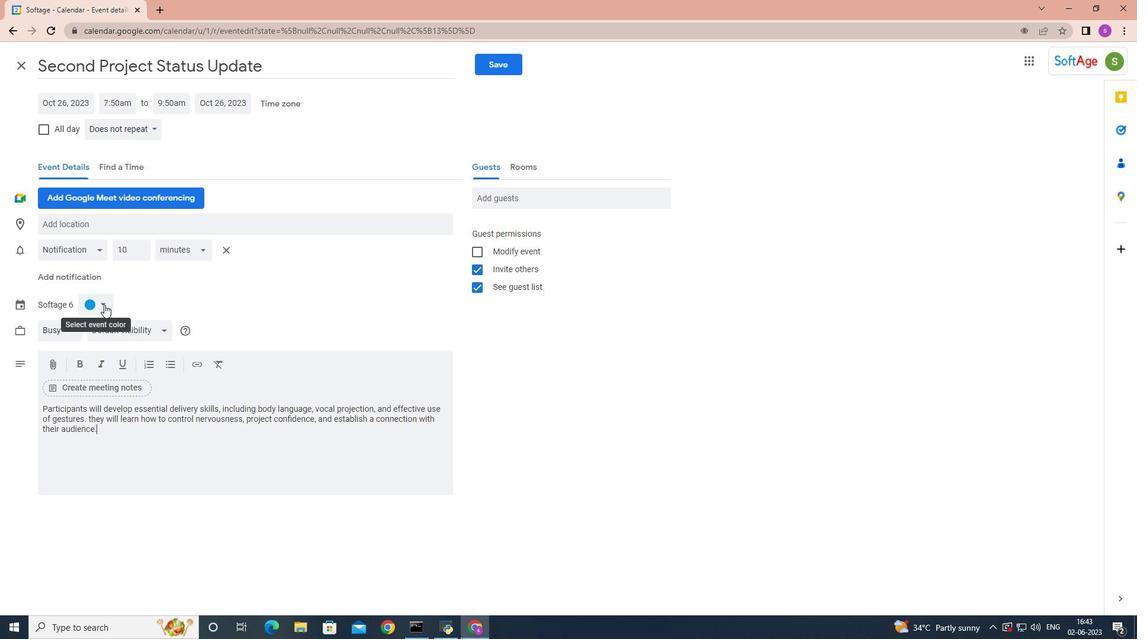 
Action: Mouse pressed left at (102, 305)
Screenshot: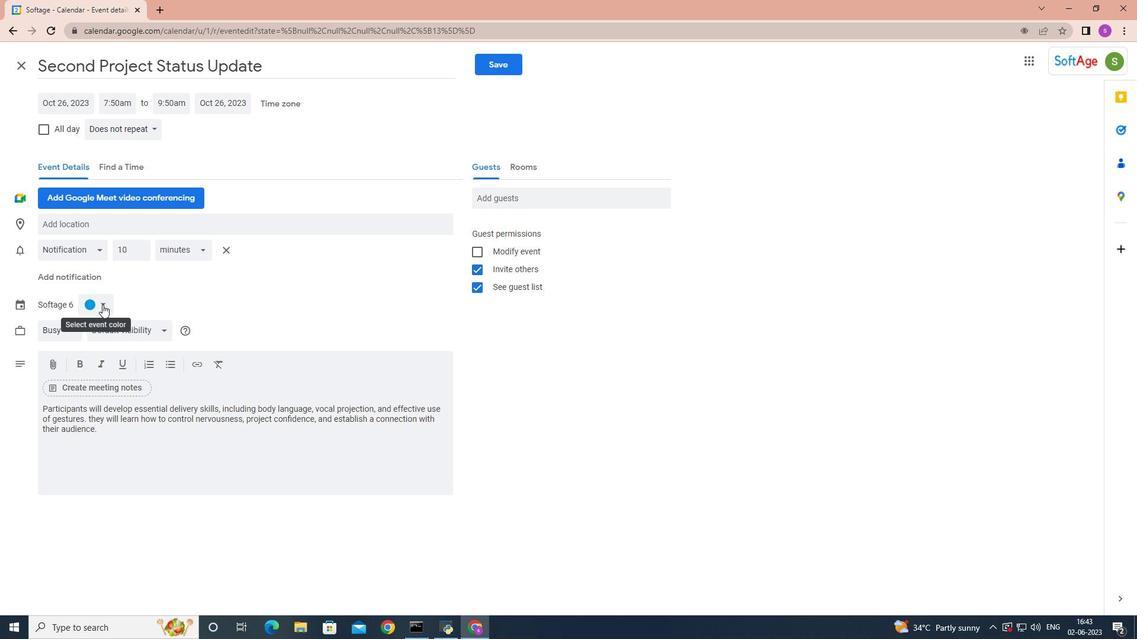 
Action: Mouse moved to (101, 315)
Screenshot: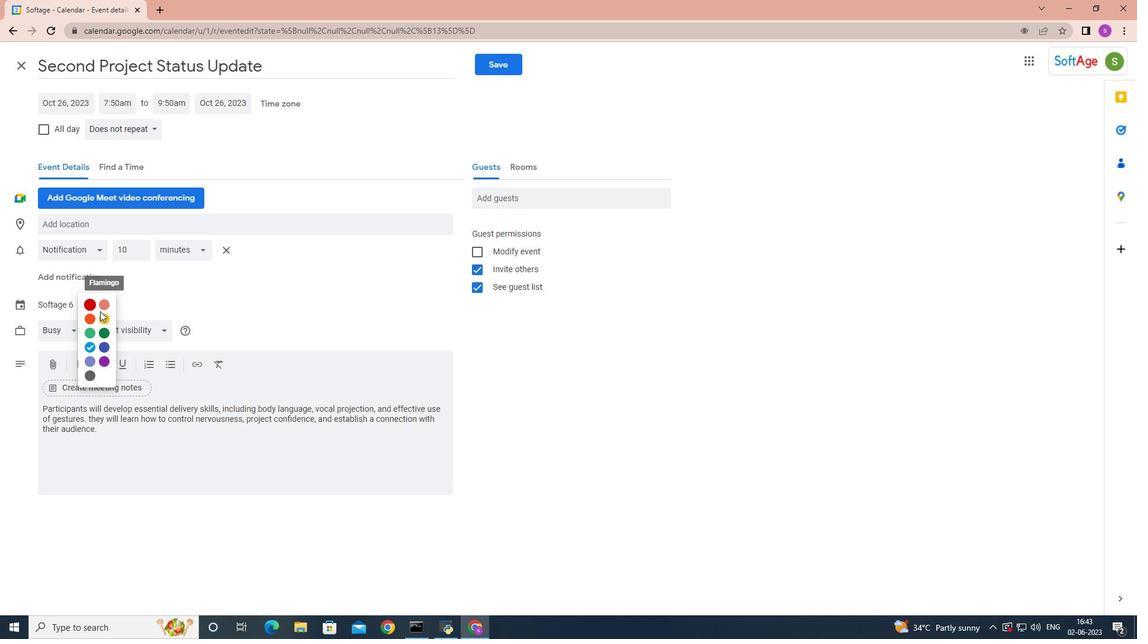 
Action: Mouse pressed left at (101, 315)
Screenshot: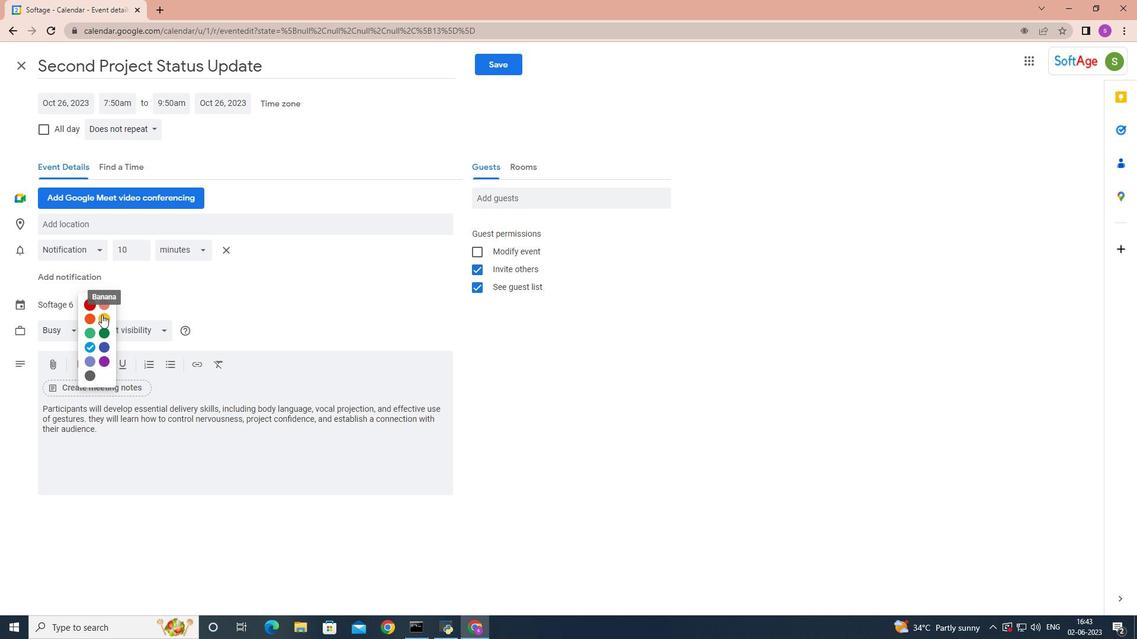 
Action: Mouse moved to (90, 220)
Screenshot: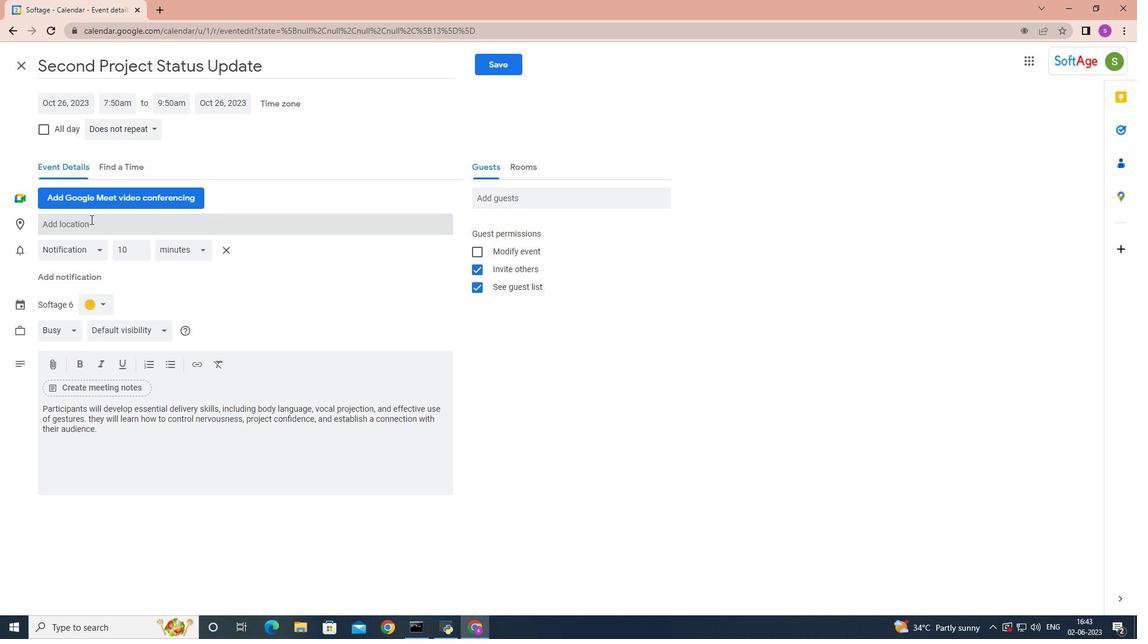 
Action: Mouse pressed left at (90, 220)
Screenshot: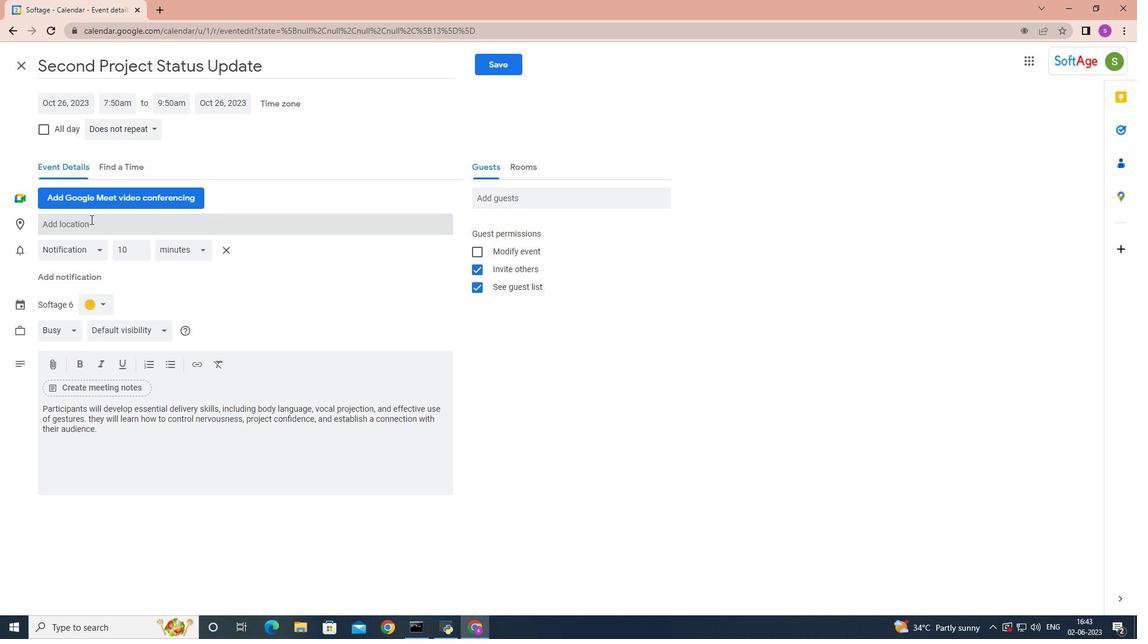 
Action: Mouse moved to (91, 221)
Screenshot: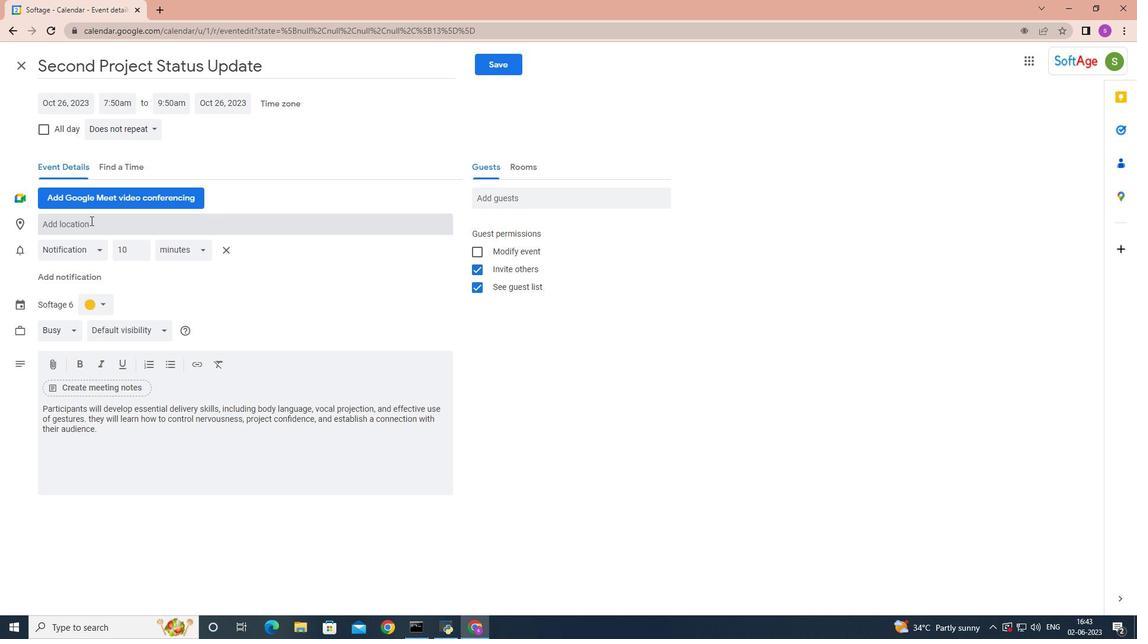 
Action: Key pressed 789<Key.space><Key.shift>Spice<Key.space><Key.shift>Bazaar,<Key.space><Key.shift>Istanbuyl<Key.space><Key.backspace><Key.backspace><Key.backspace>l<Key.space><Key.backspace>,<Key.space><Key.shift>Turkey,<Key.enter>
Screenshot: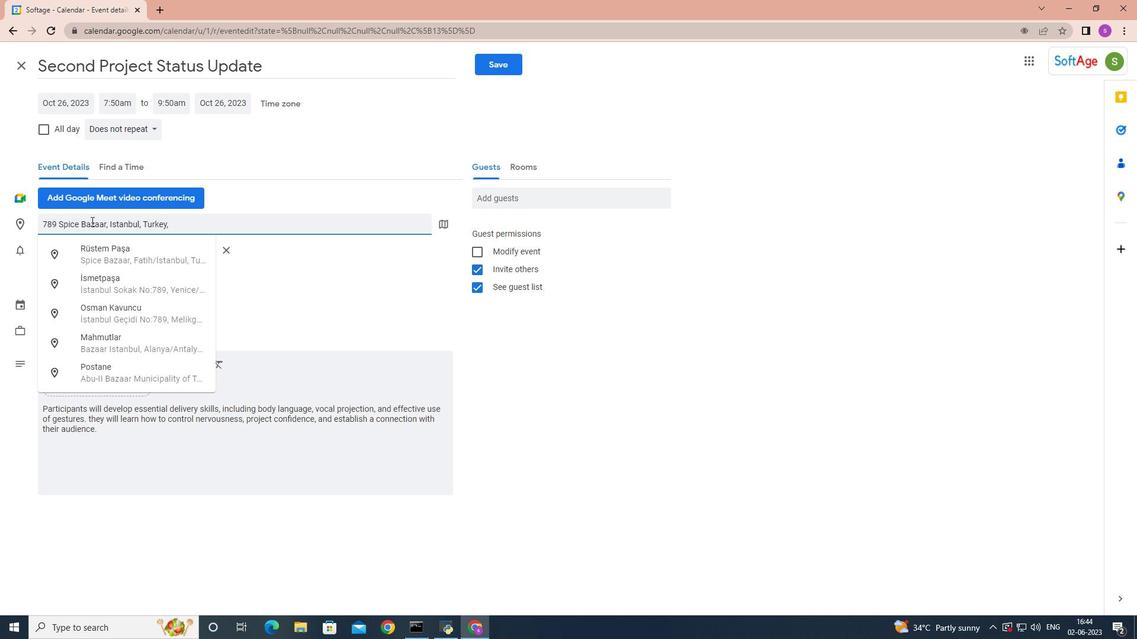 
Action: Mouse moved to (502, 197)
Screenshot: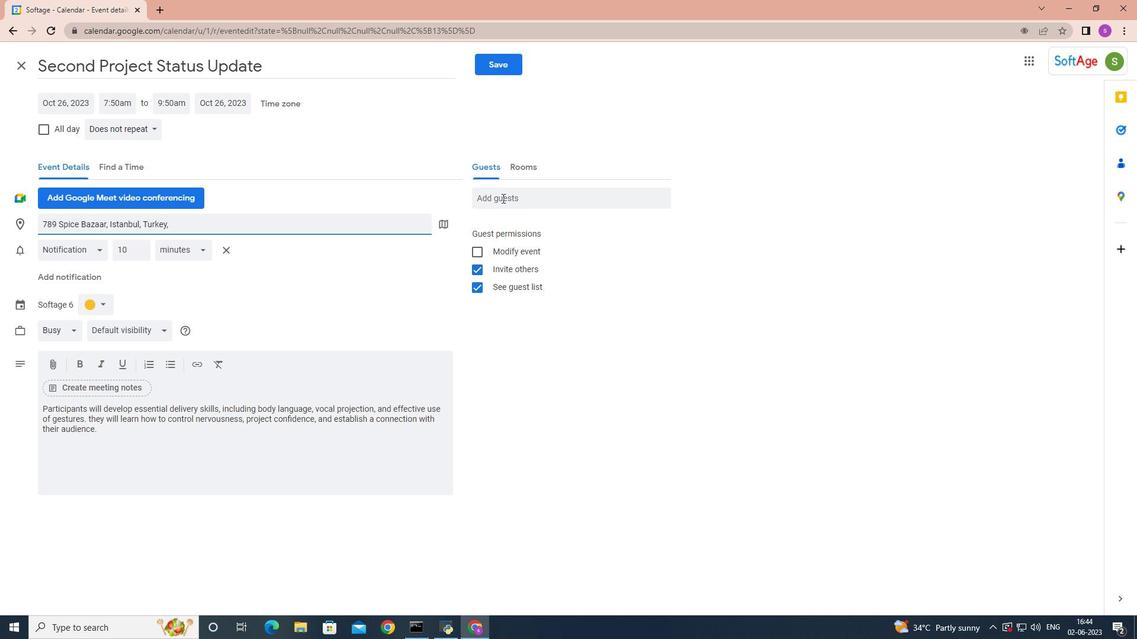 
Action: Mouse pressed left at (502, 197)
Screenshot: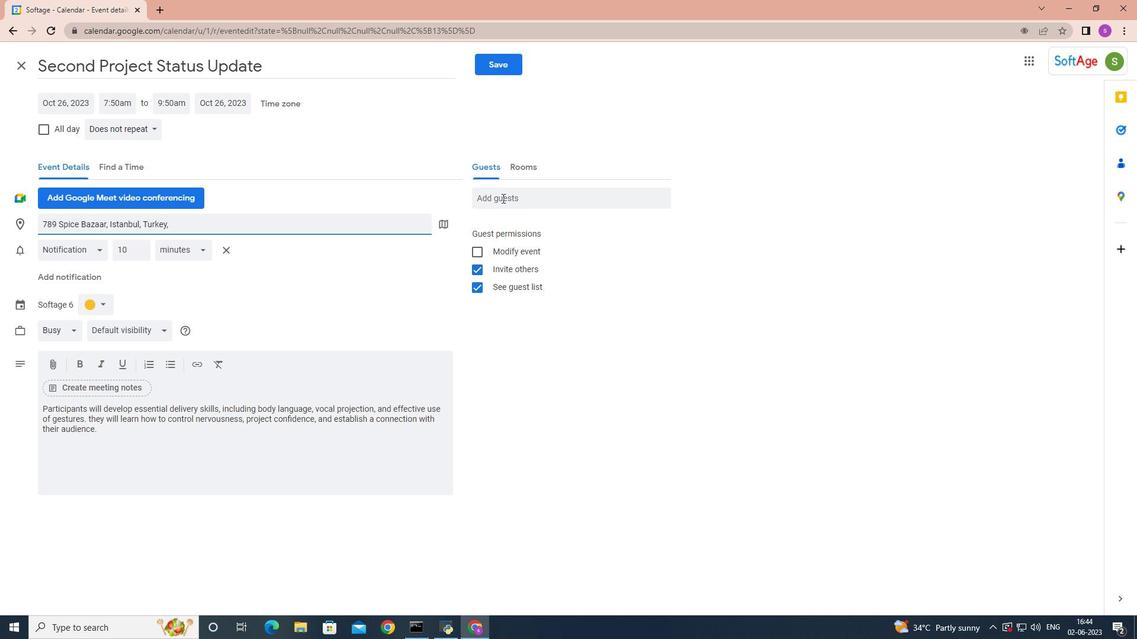 
Action: Key pressed softage.1
Screenshot: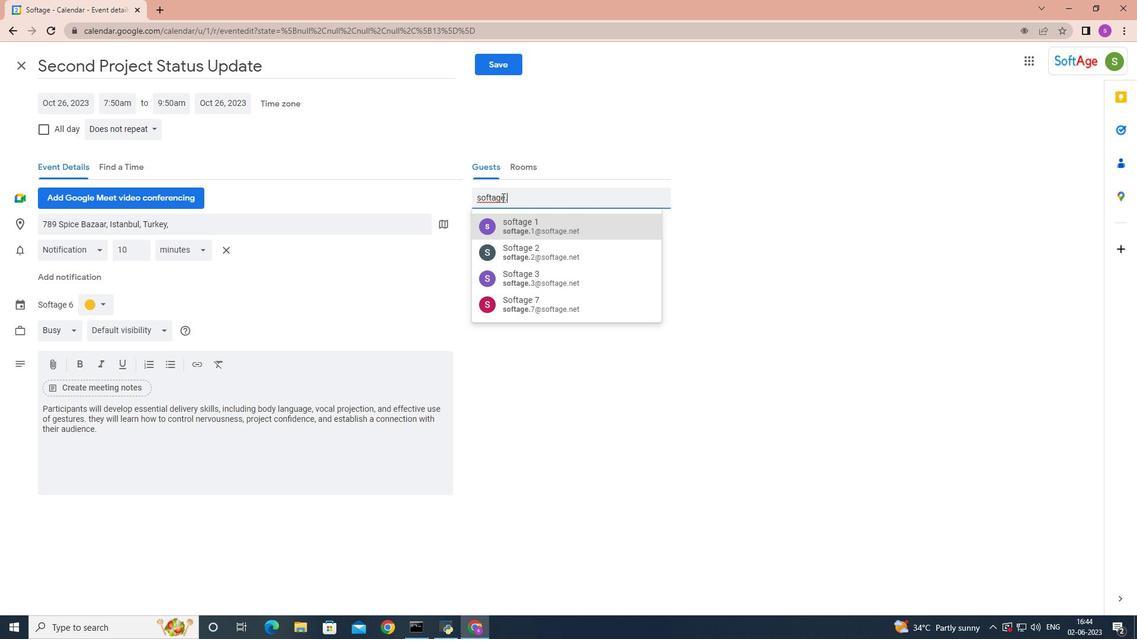 
Action: Mouse moved to (530, 218)
Screenshot: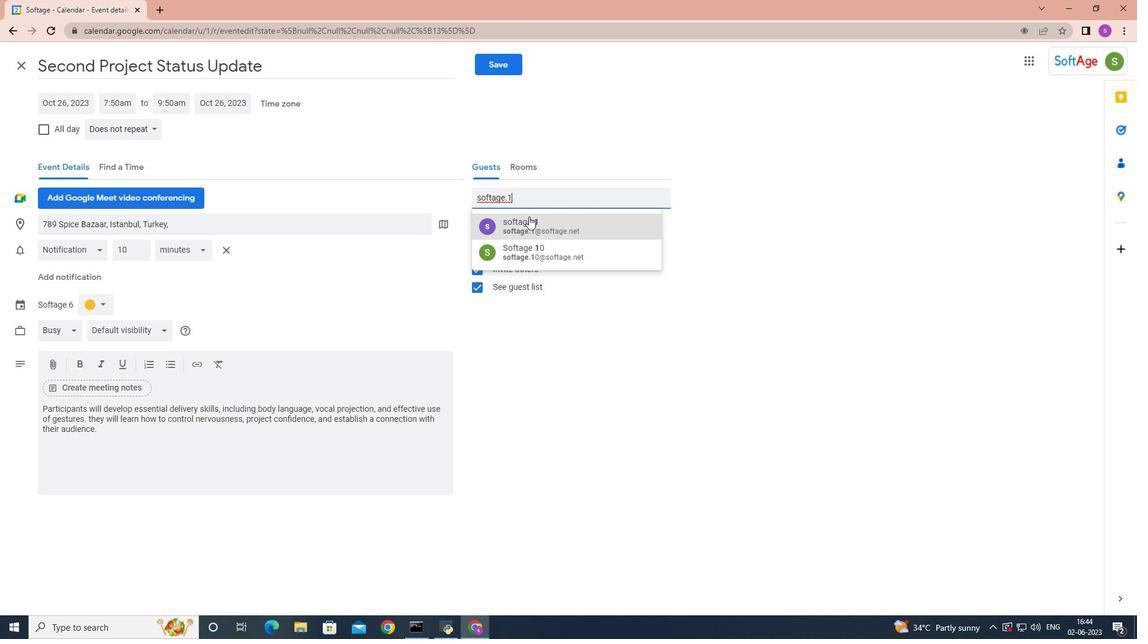 
Action: Mouse pressed left at (530, 218)
Screenshot: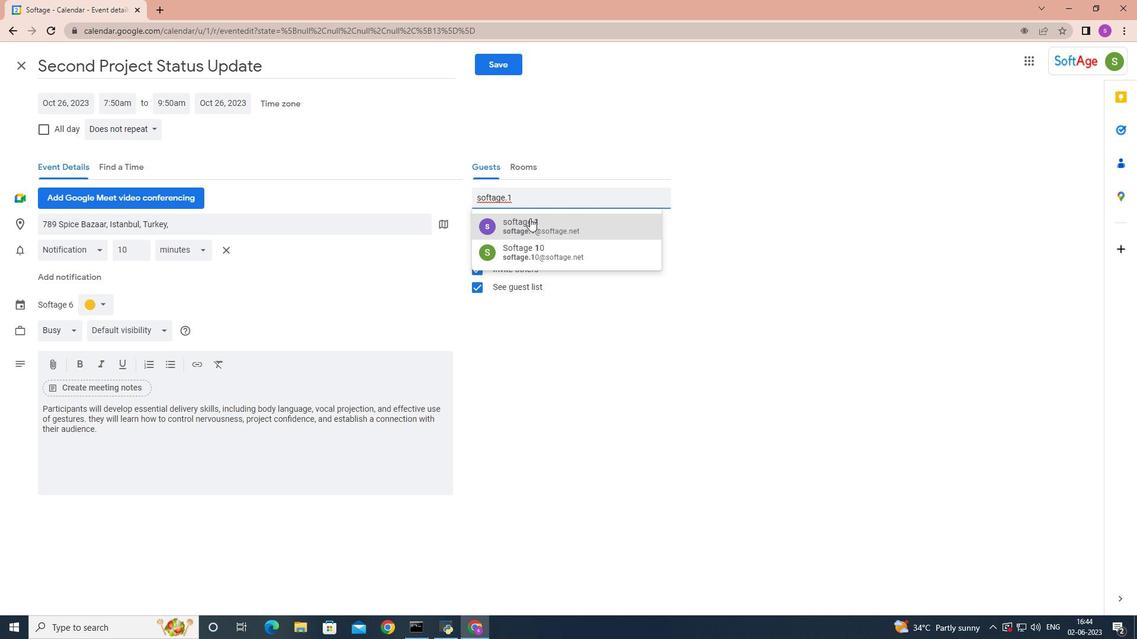 
Action: Mouse moved to (526, 215)
Screenshot: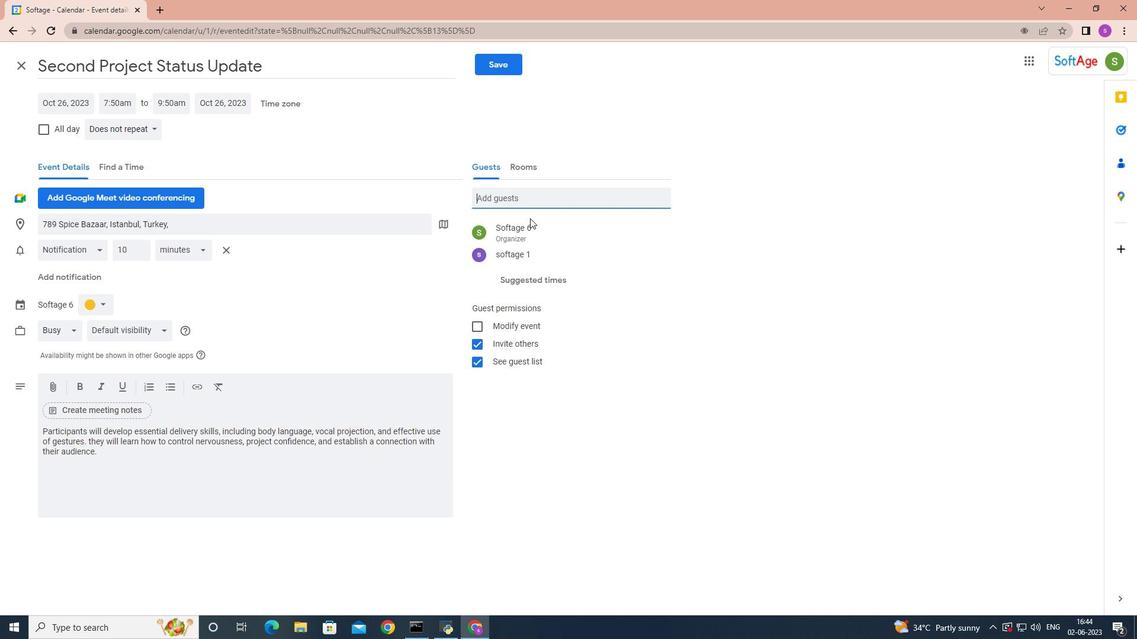 
Action: Key pressed softage.2
Screenshot: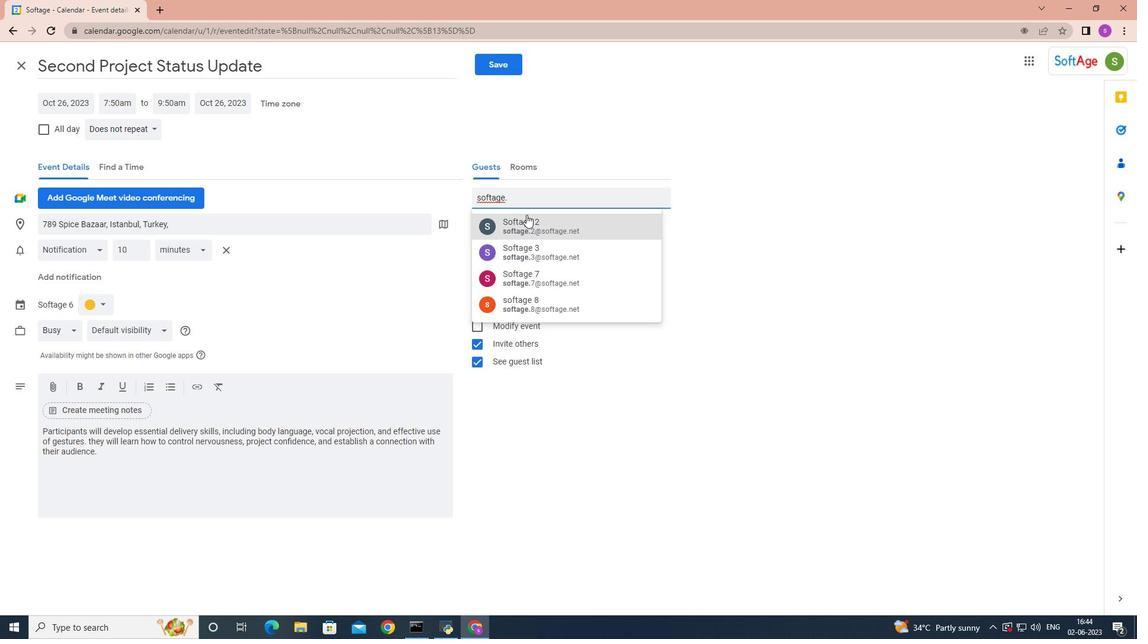 
Action: Mouse moved to (529, 223)
Screenshot: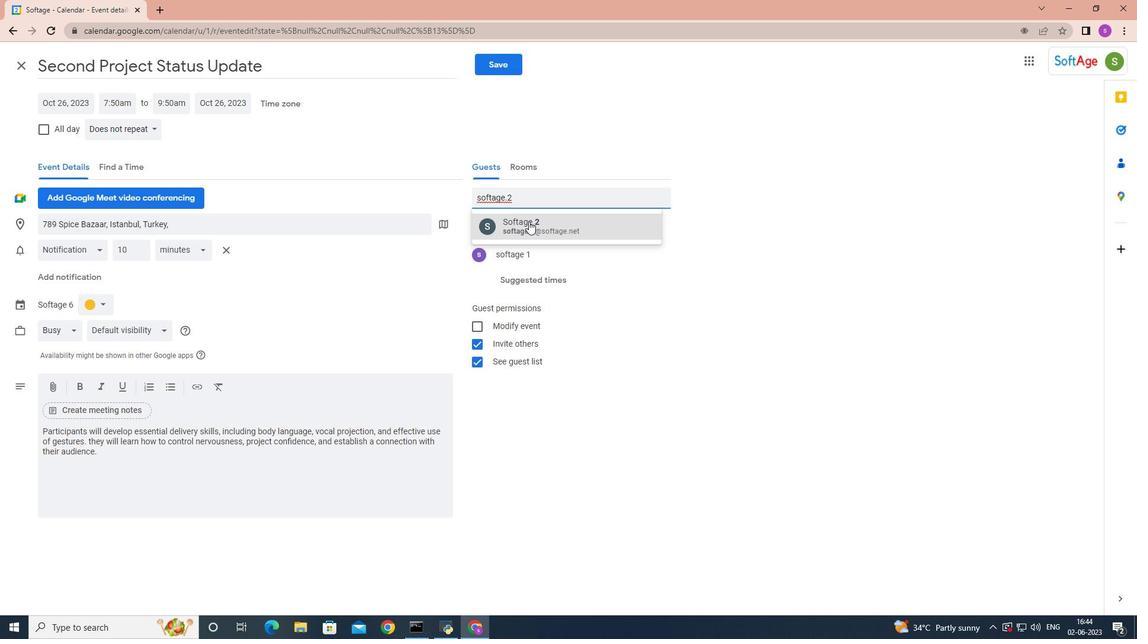 
Action: Mouse pressed left at (529, 223)
Screenshot: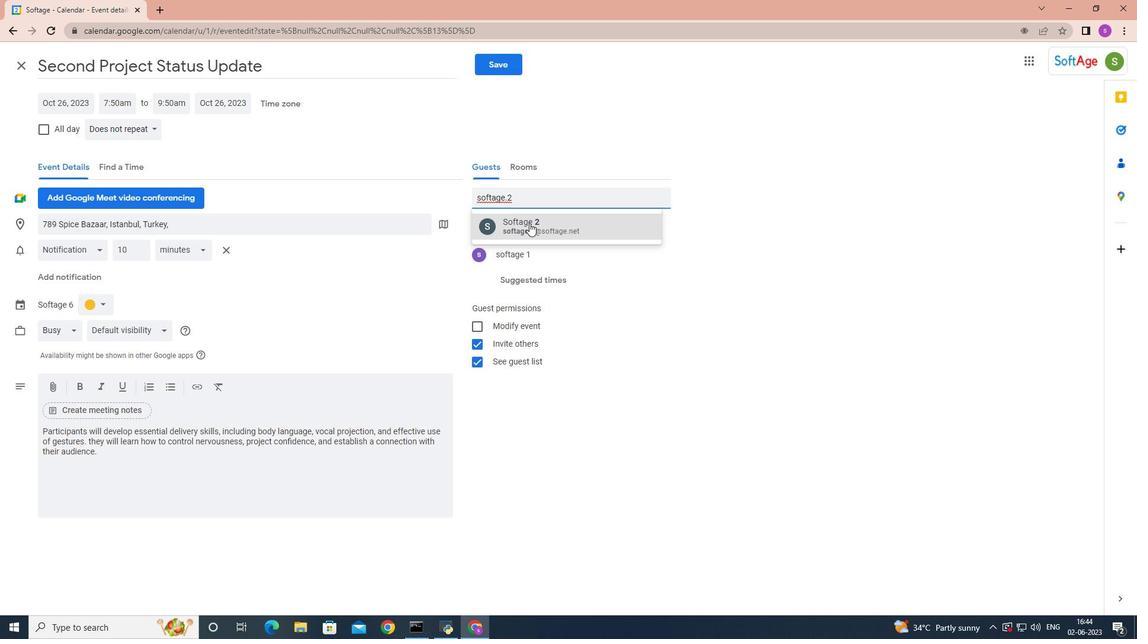 
Action: Mouse moved to (151, 128)
Screenshot: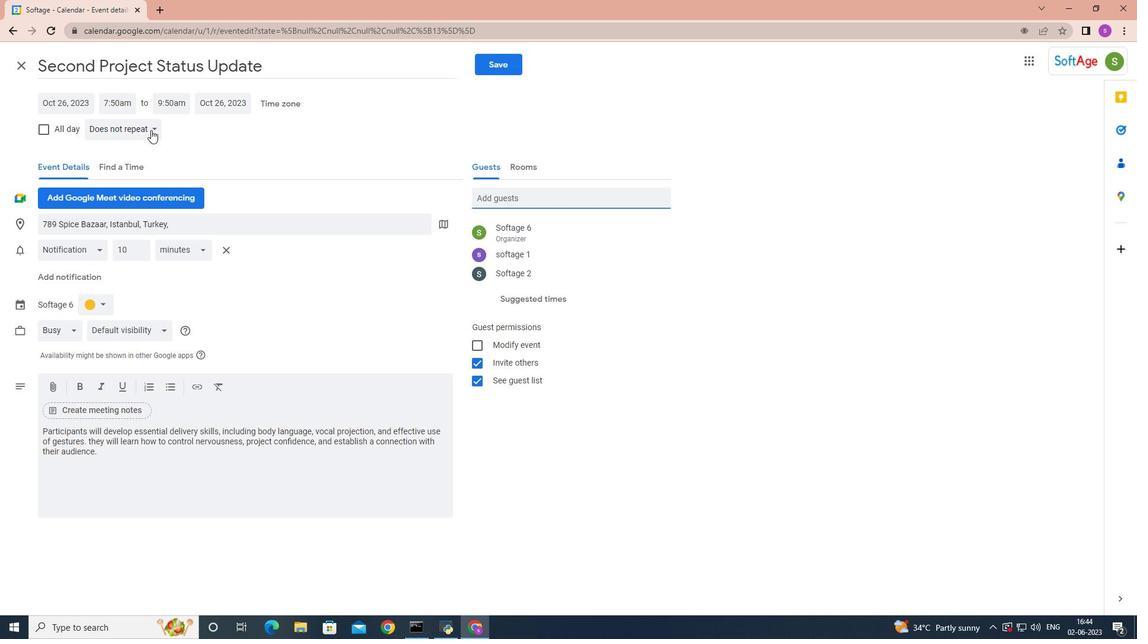 
Action: Mouse pressed left at (151, 128)
Screenshot: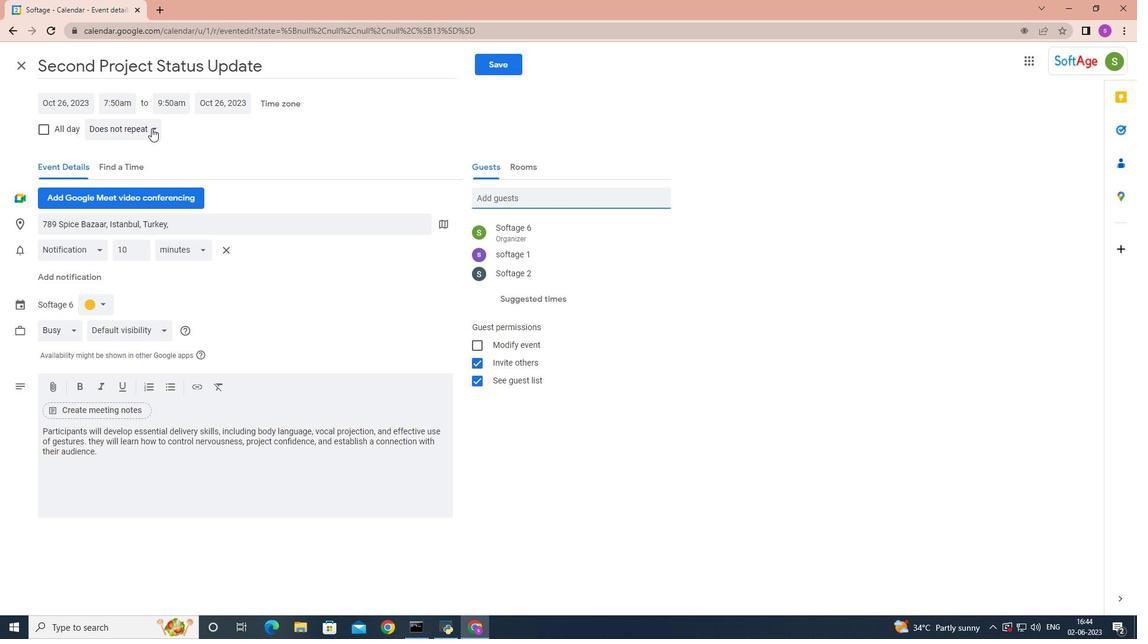 
Action: Mouse moved to (113, 279)
Screenshot: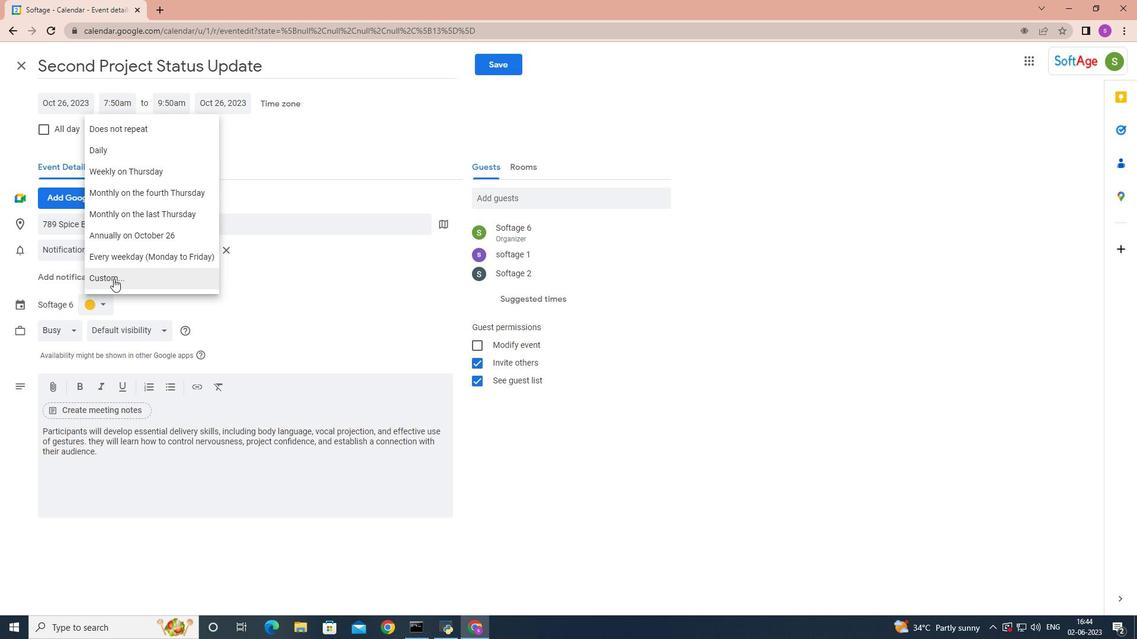 
Action: Mouse pressed left at (113, 279)
Screenshot: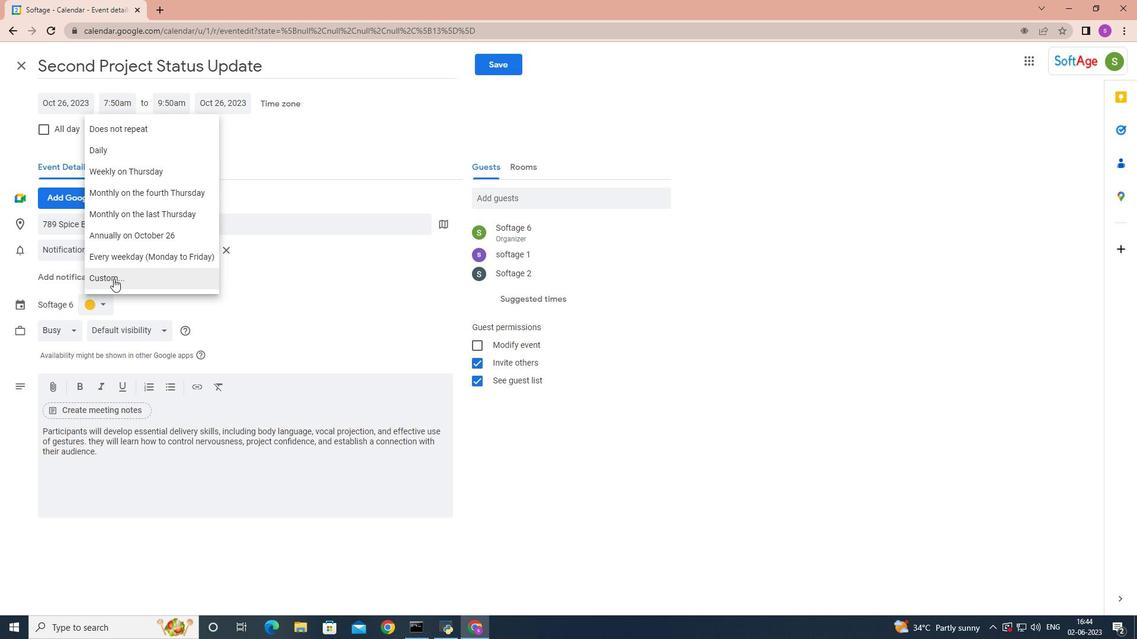 
Action: Mouse moved to (609, 259)
Screenshot: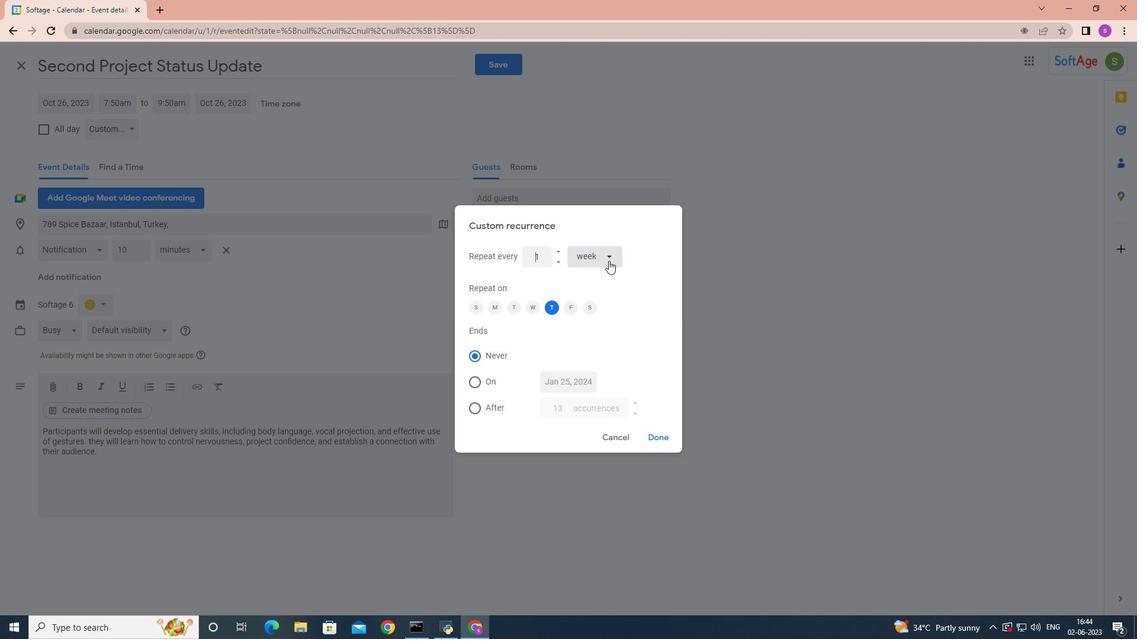 
Action: Mouse pressed left at (609, 259)
Screenshot: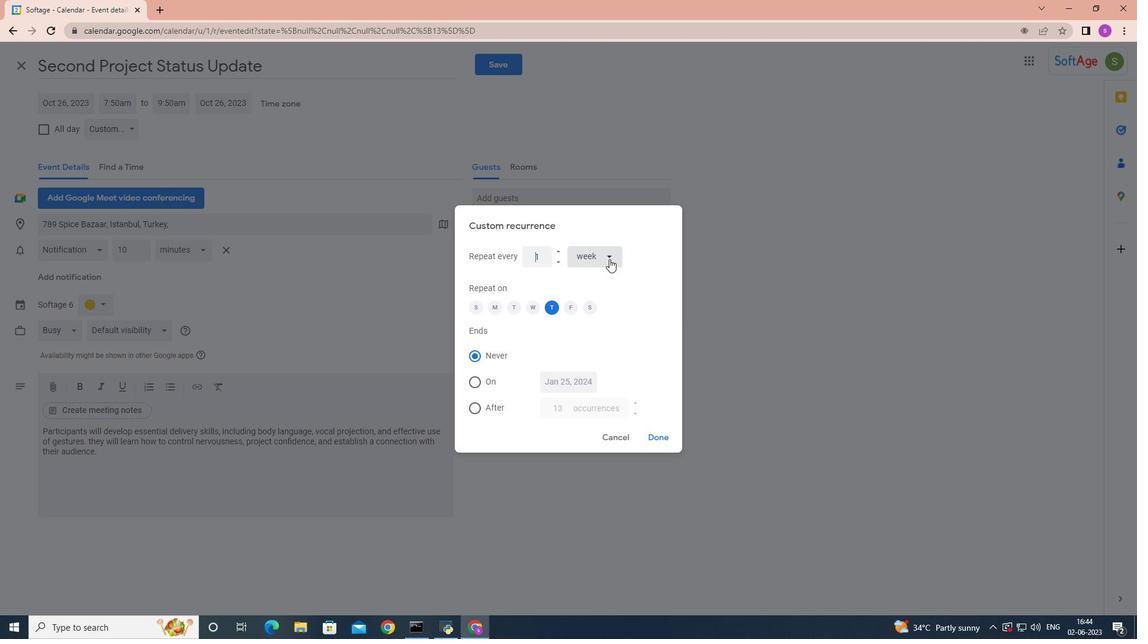 
Action: Mouse moved to (659, 284)
Screenshot: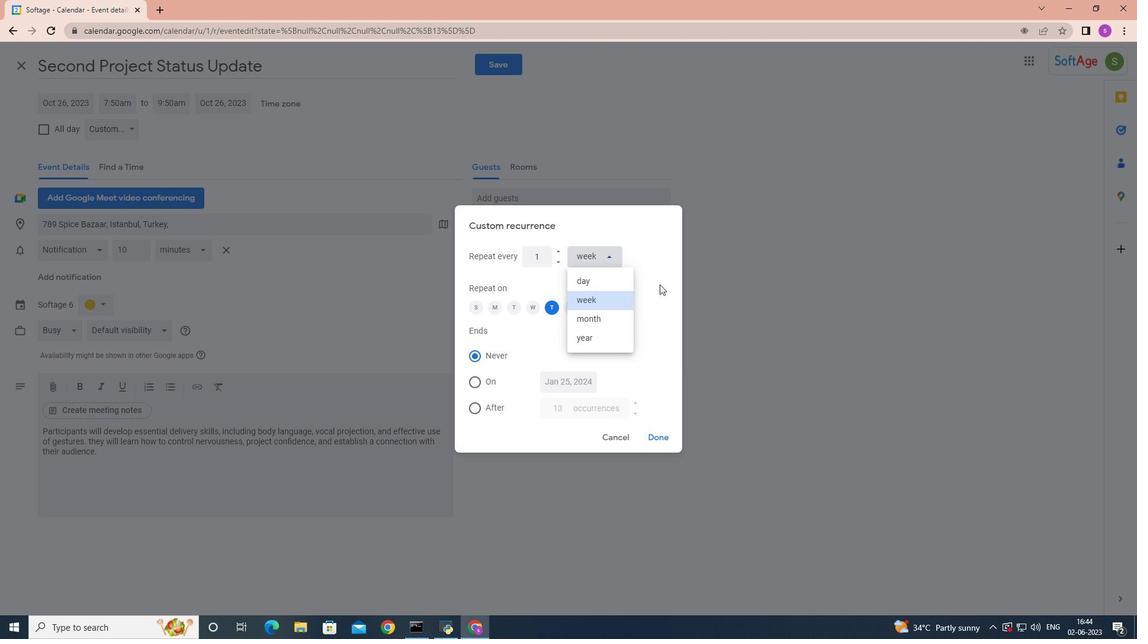 
Action: Mouse pressed left at (659, 284)
Screenshot: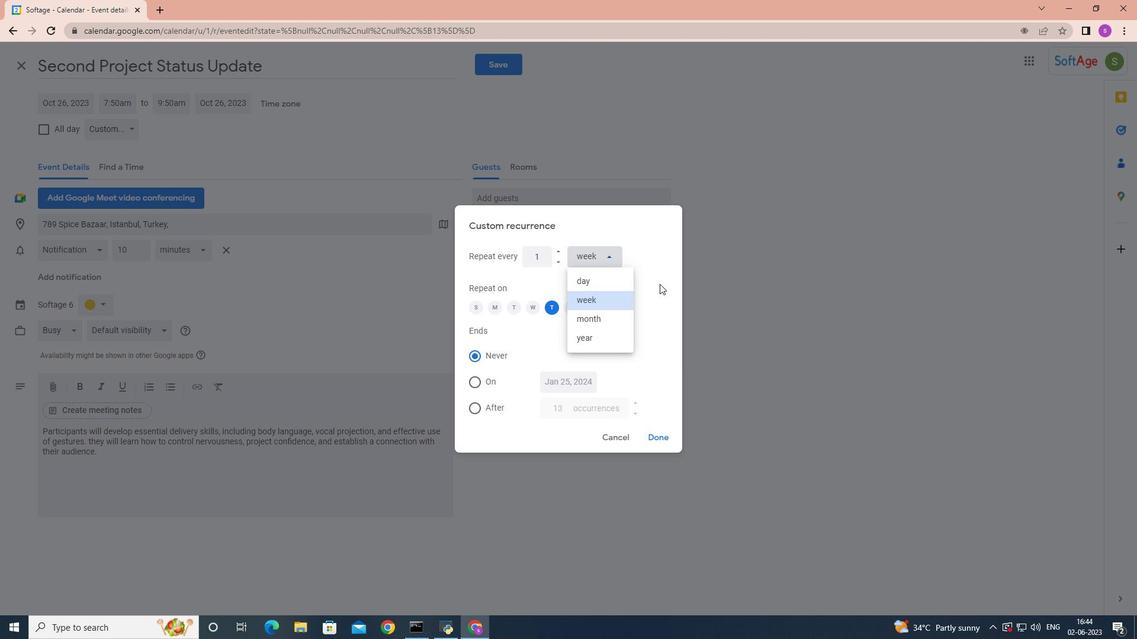 
Action: Mouse moved to (475, 305)
Screenshot: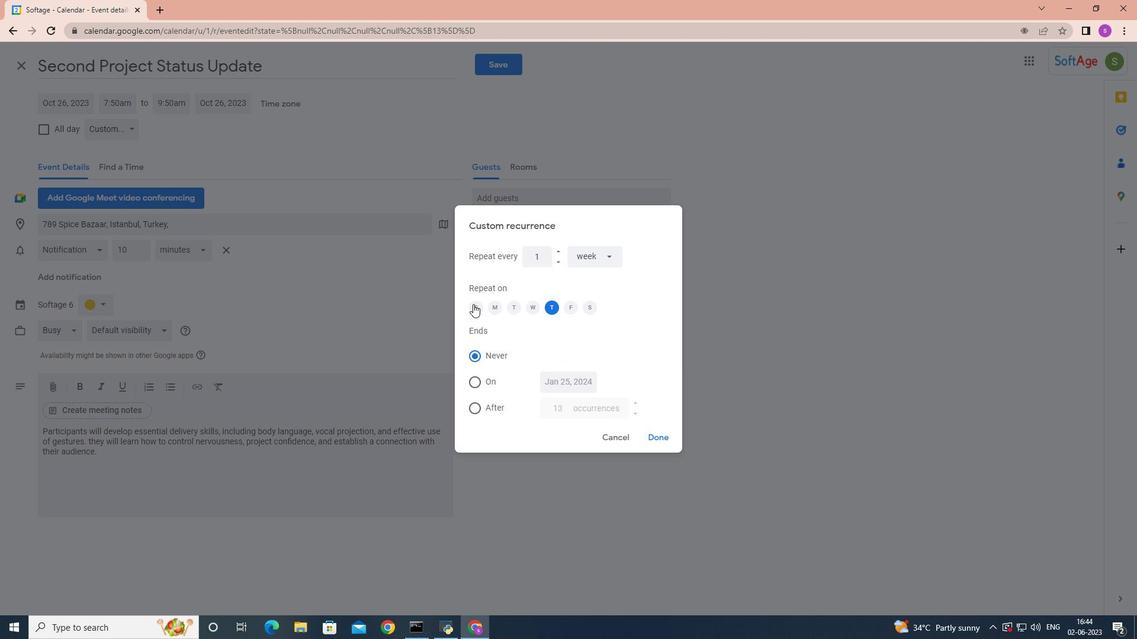 
Action: Mouse pressed left at (475, 305)
Screenshot: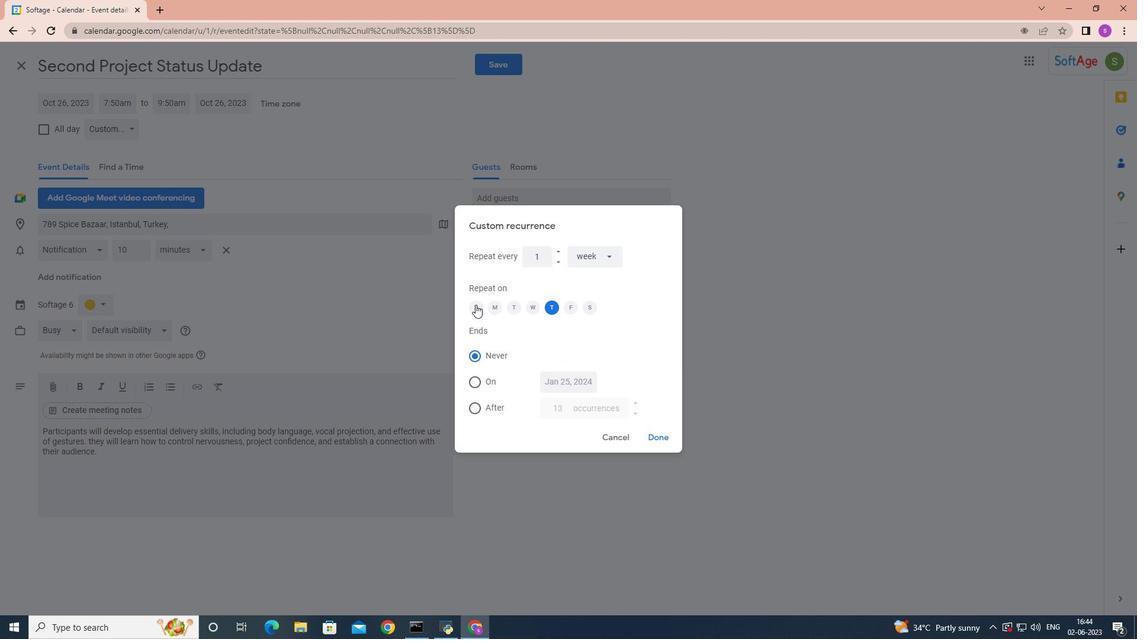 
Action: Mouse moved to (553, 308)
Screenshot: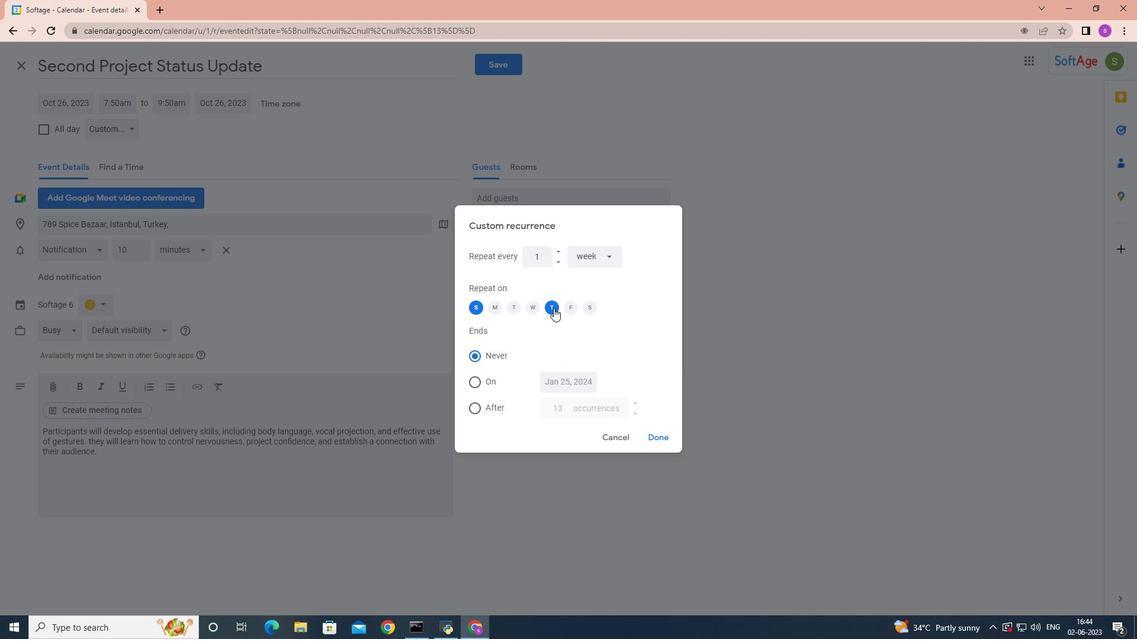 
Action: Mouse pressed left at (553, 308)
Screenshot: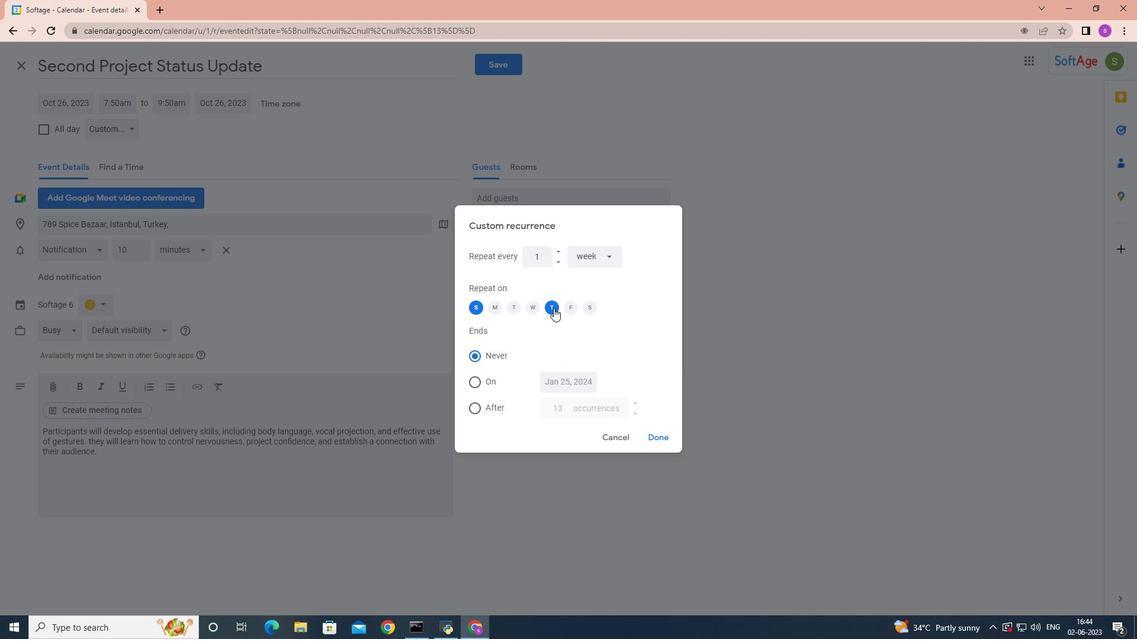 
Action: Mouse moved to (656, 434)
Screenshot: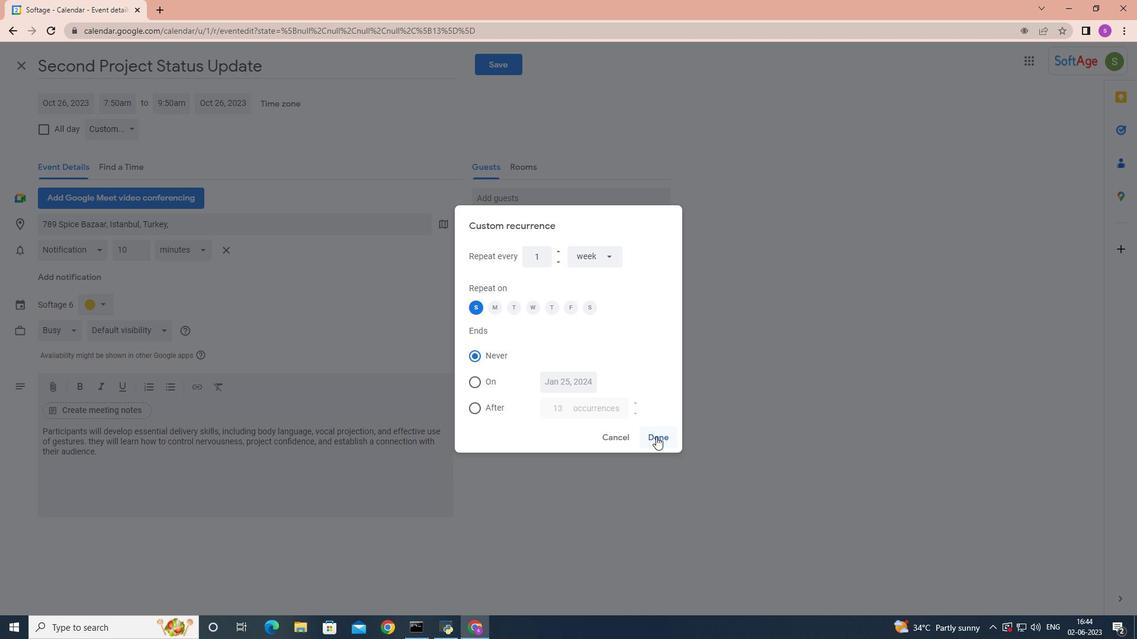 
Action: Mouse pressed left at (656, 434)
Screenshot: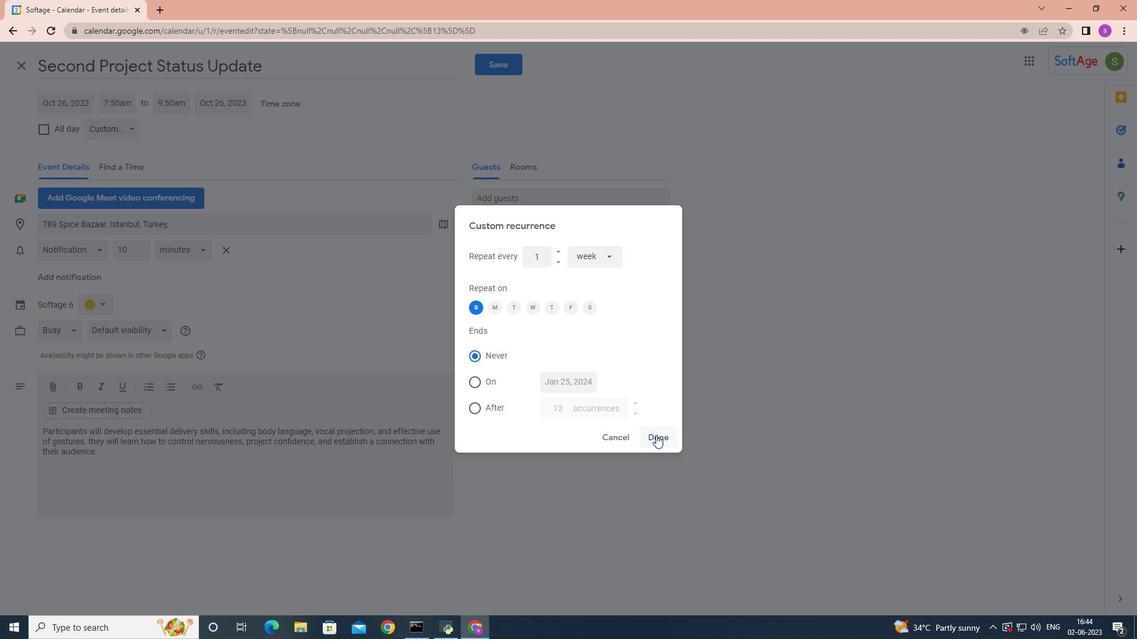 
Action: Mouse moved to (507, 63)
Screenshot: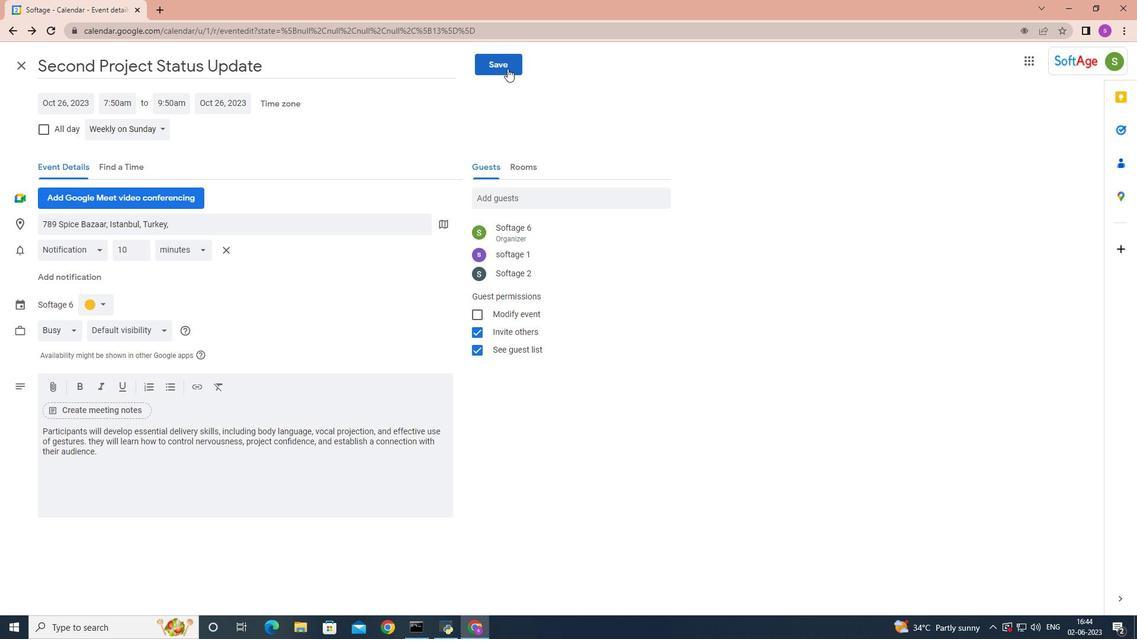 
Action: Mouse pressed left at (507, 63)
Screenshot: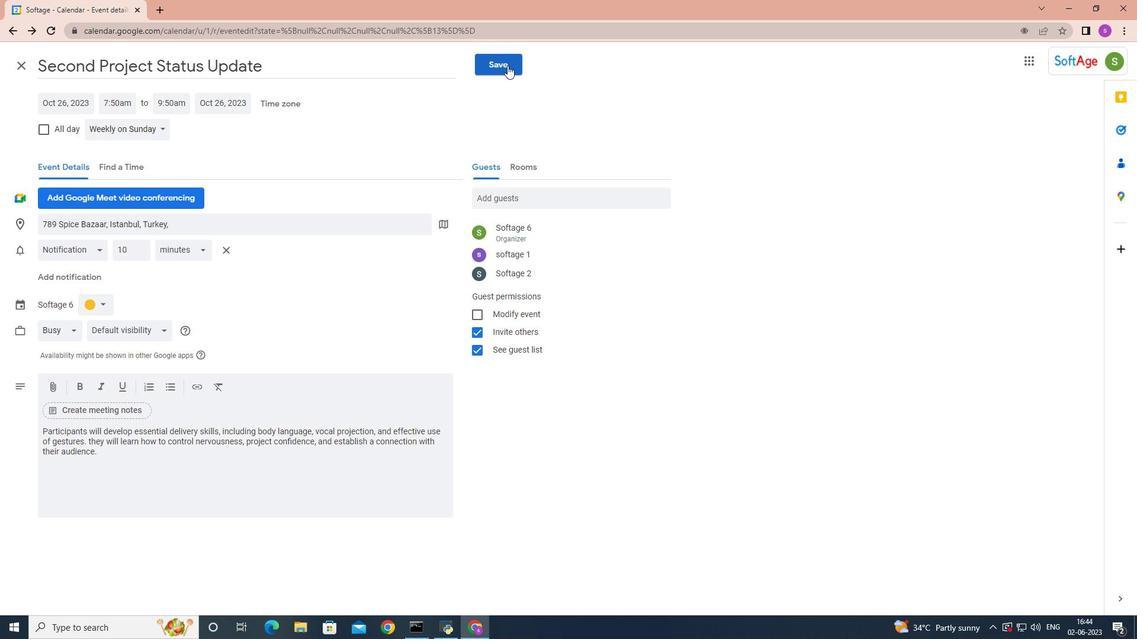 
Action: Mouse moved to (688, 354)
Screenshot: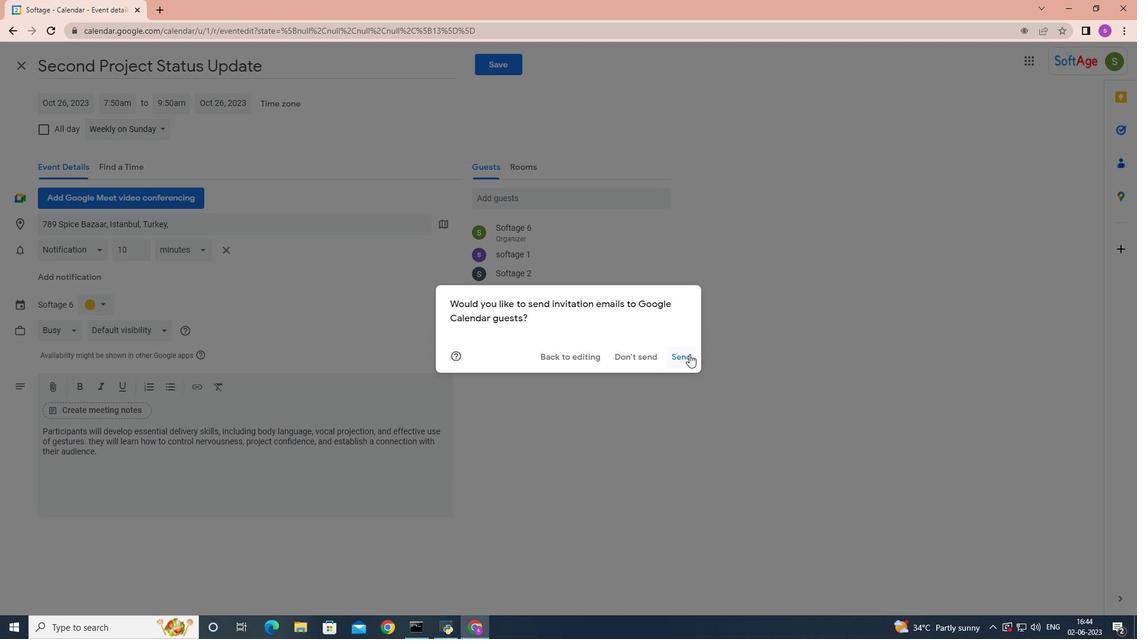 
Action: Mouse pressed left at (688, 354)
Screenshot: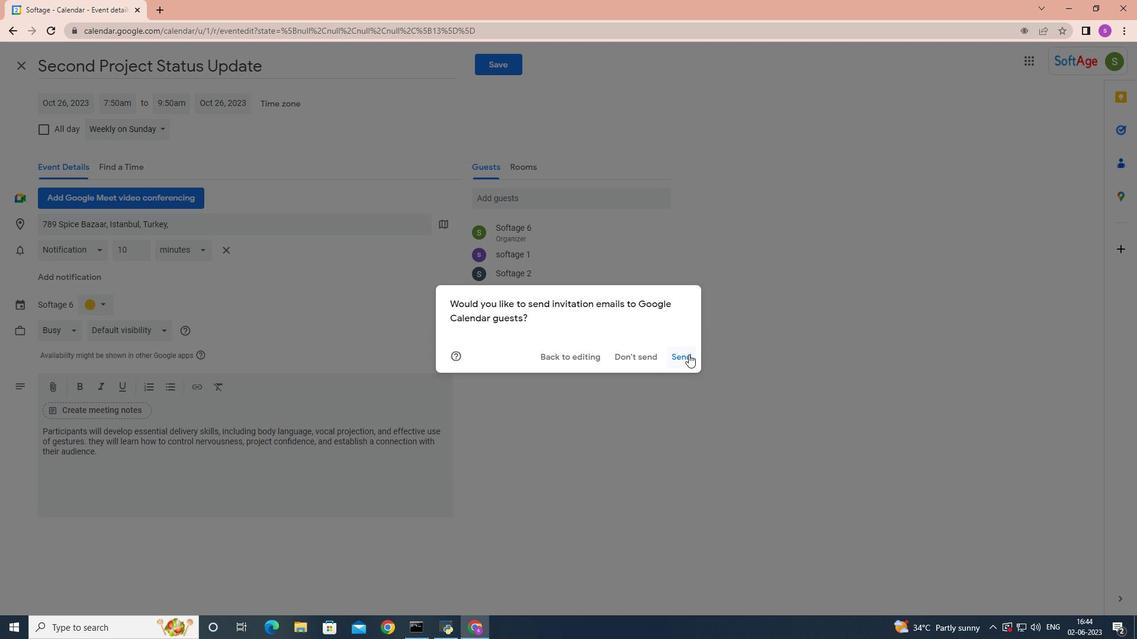 
